 Task: Plan an event for the home improvement store visit.
Action: Mouse moved to (332, 305)
Screenshot: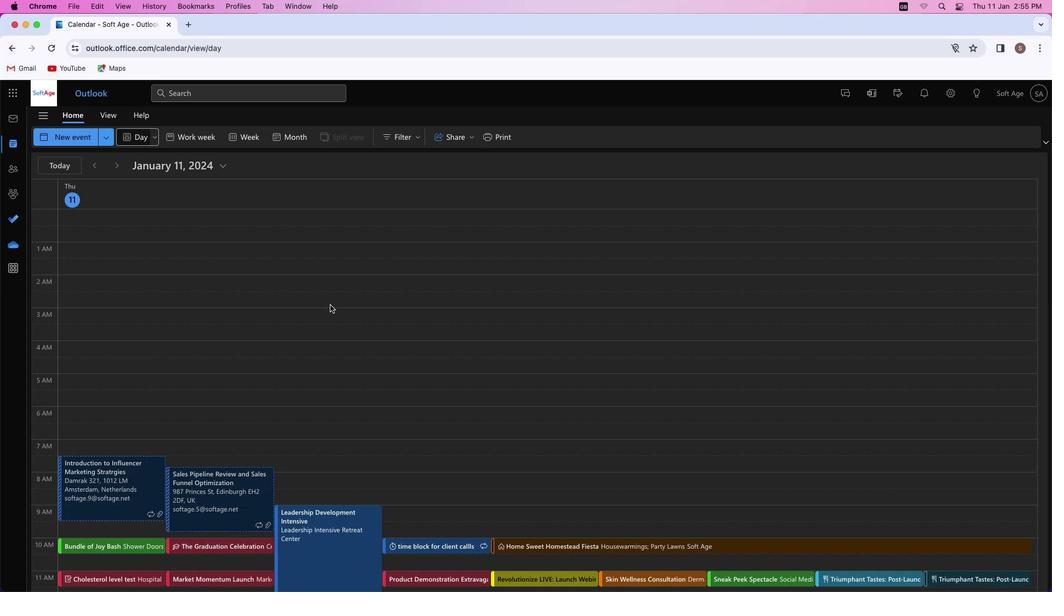 
Action: Mouse pressed left at (332, 305)
Screenshot: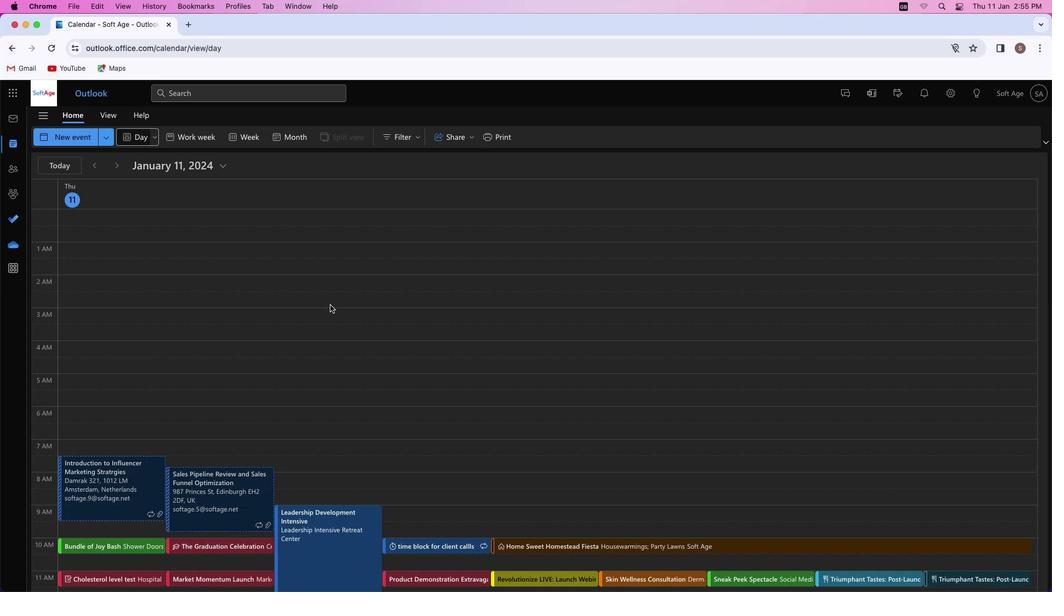 
Action: Mouse moved to (70, 142)
Screenshot: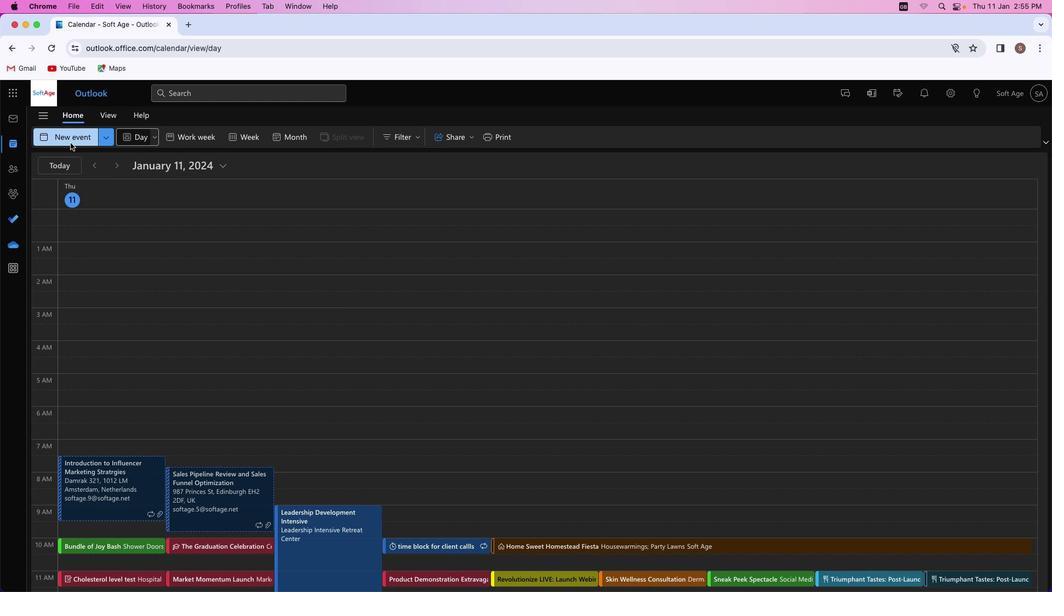 
Action: Mouse pressed left at (70, 142)
Screenshot: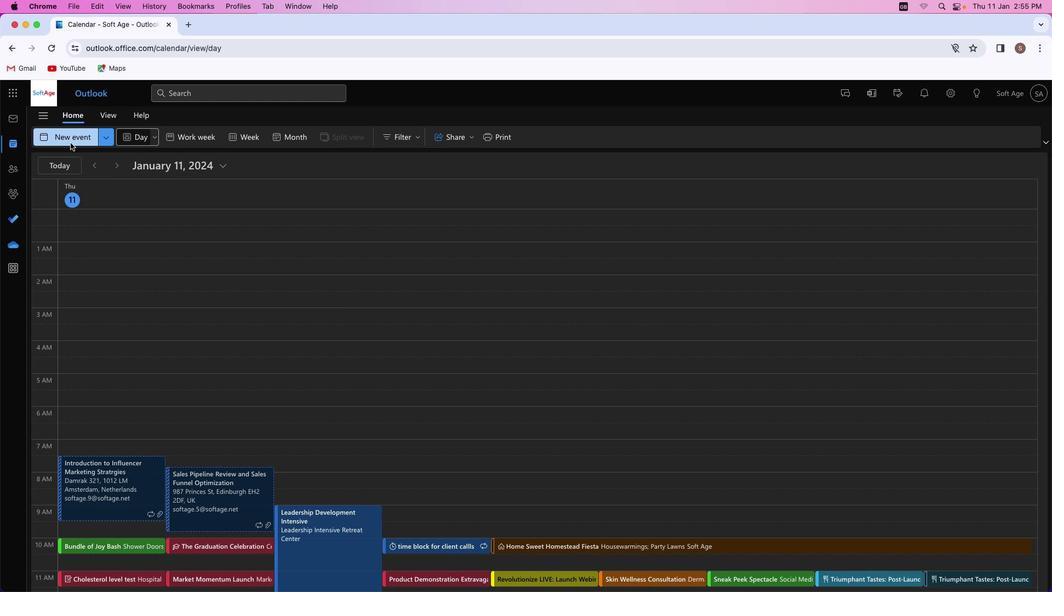
Action: Mouse moved to (284, 203)
Screenshot: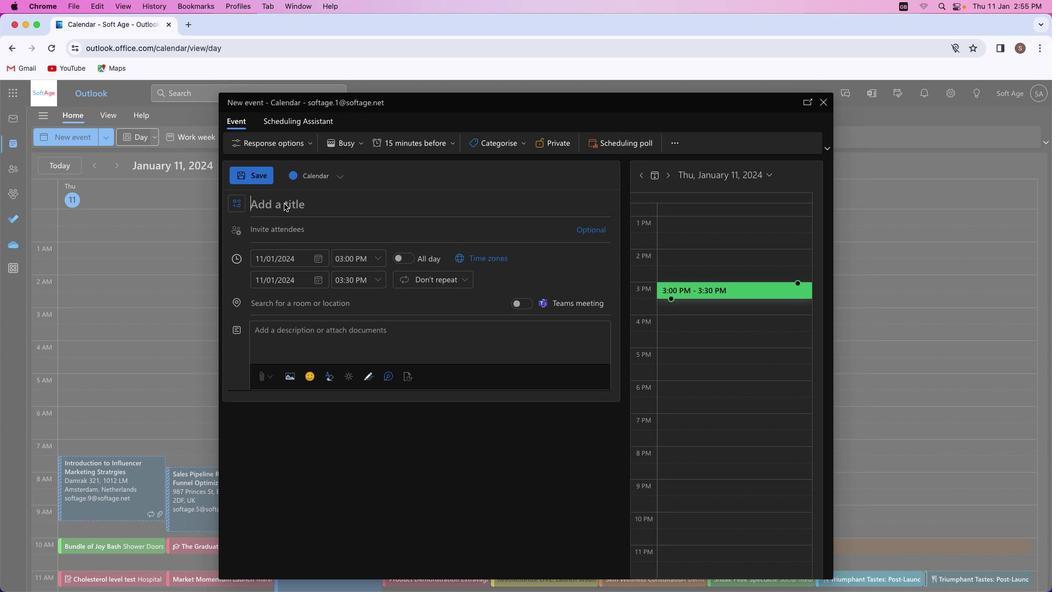 
Action: Mouse pressed left at (284, 203)
Screenshot: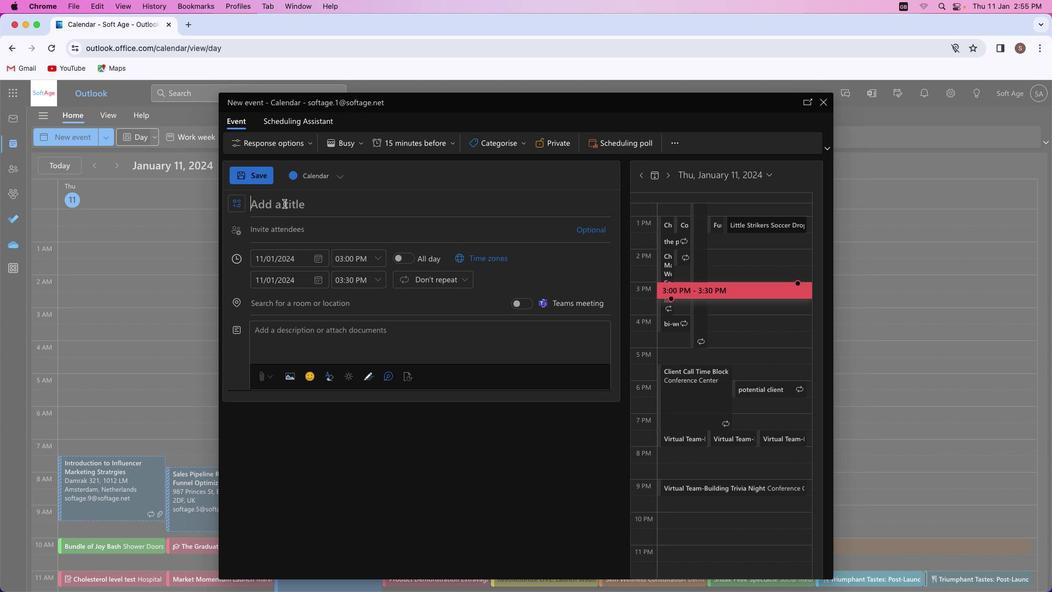
Action: Key pressed Key.shift_r'H''o''m''e'Key.spaceKey.shift_r'H''a''v''e''n'Key.spaceKey.shift'E''x''p''e''d''i''t''i''o''n'Key.shift_r':'Key.spaceKey.shift'S''t''o''r''e'Key.spaceKey.shift'V''i''s''i''t'Key.spaceKey.shift'A''d''v''e''n''t''u''r''e'
Screenshot: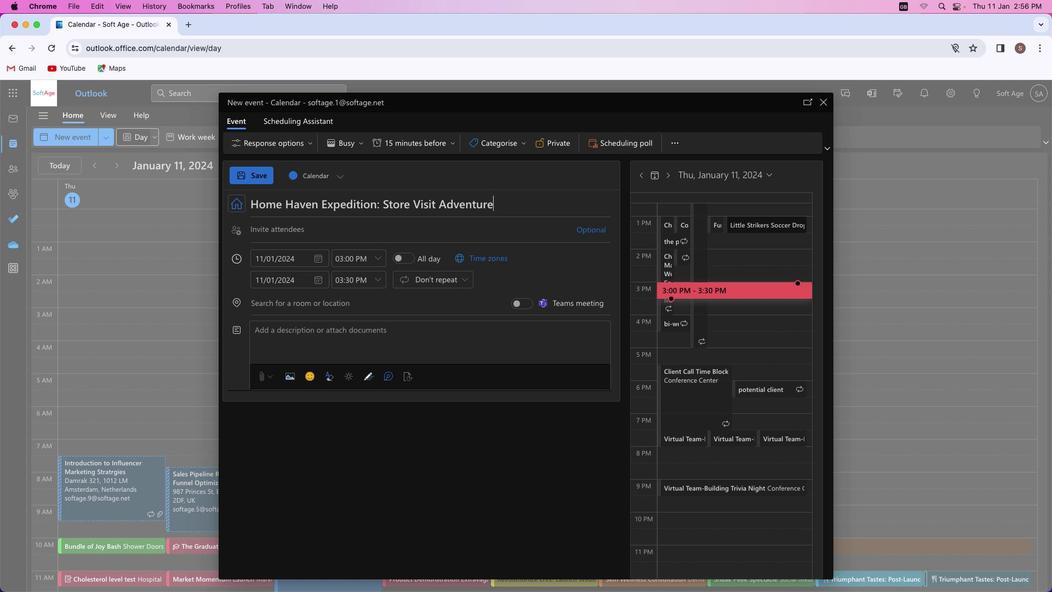
Action: Mouse moved to (296, 230)
Screenshot: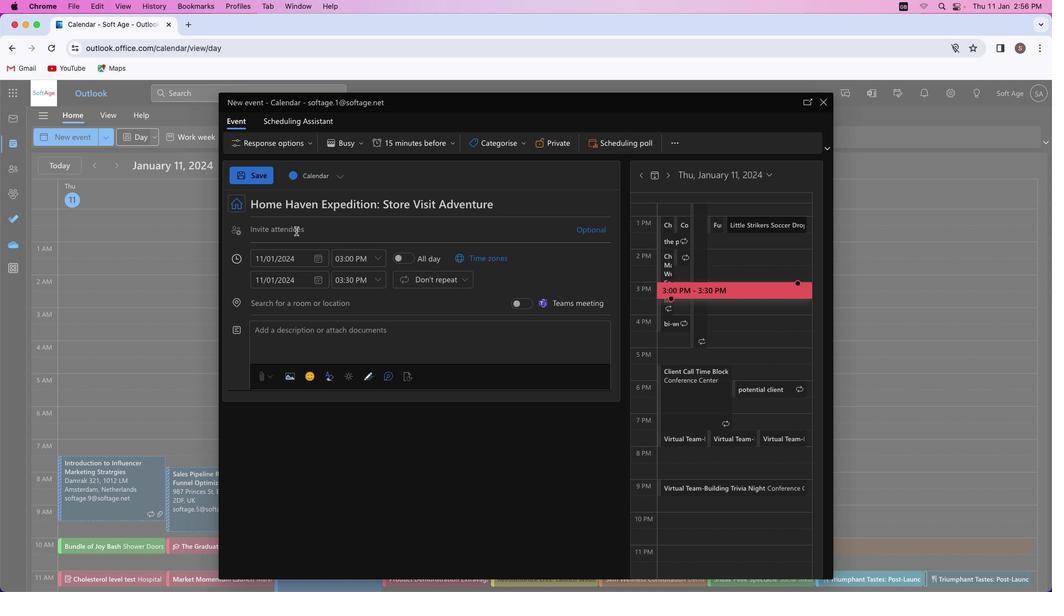 
Action: Mouse pressed left at (296, 230)
Screenshot: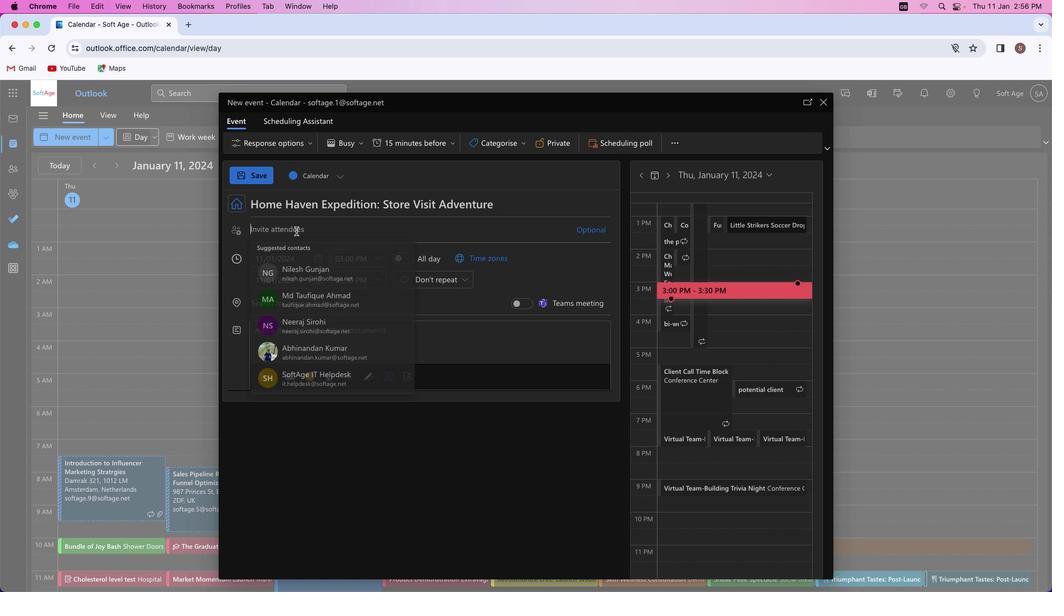 
Action: Key pressed Key.shift'S''h''i''v''a''m''y''a''d''a''v''4''1'Key.shift'@''o''u''t''l''o''o''k''.''c''o''m'
Screenshot: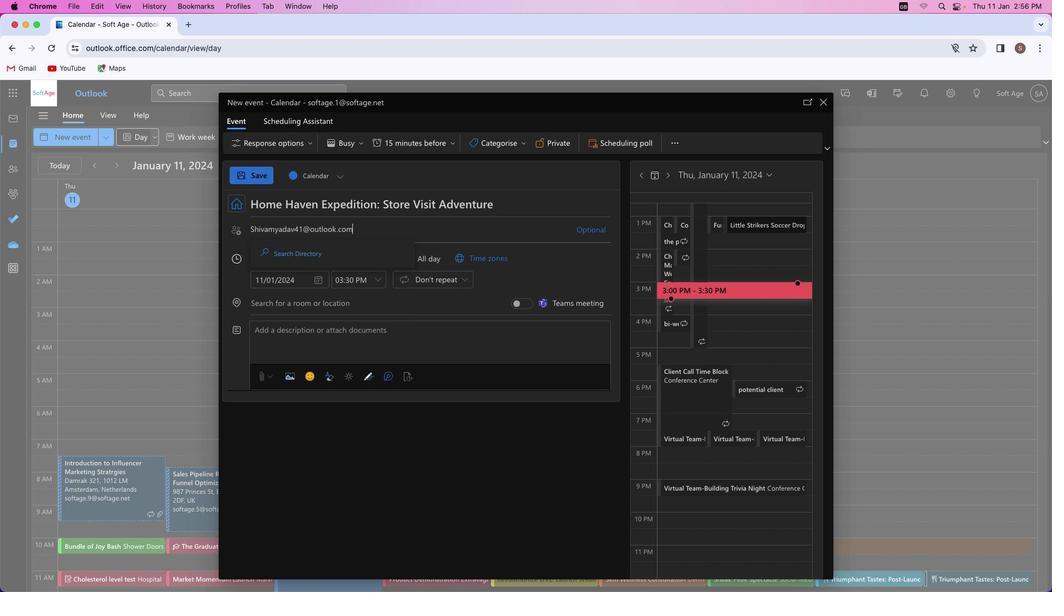 
Action: Mouse moved to (337, 251)
Screenshot: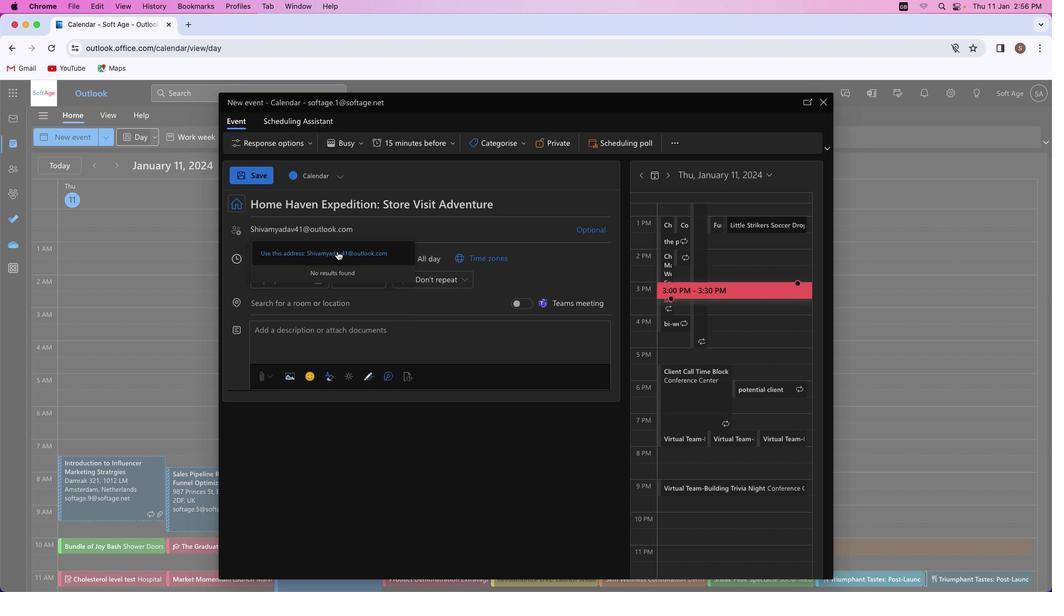 
Action: Mouse pressed left at (337, 251)
Screenshot: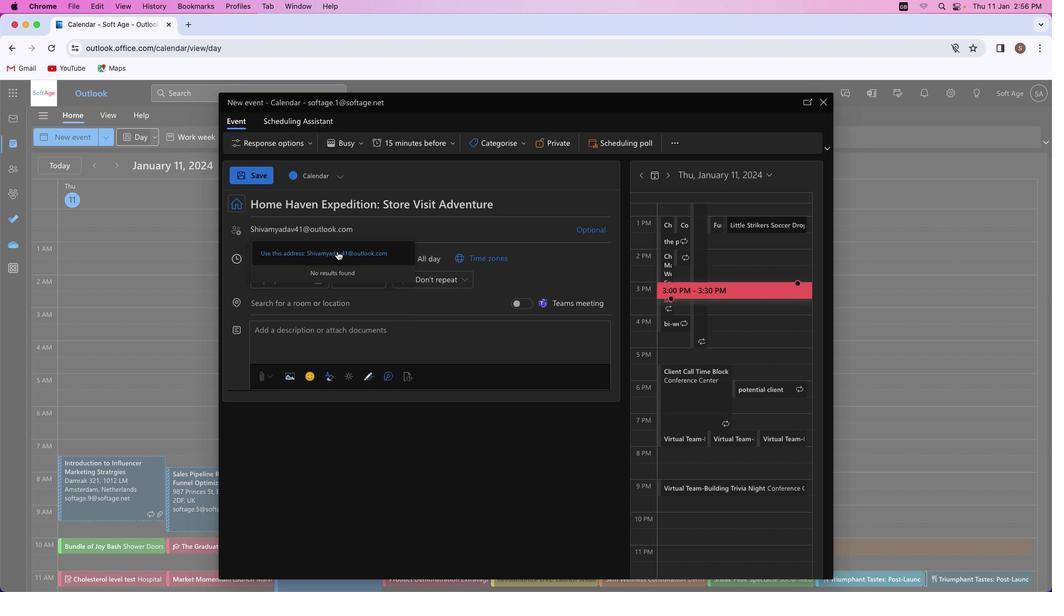 
Action: Mouse moved to (586, 255)
Screenshot: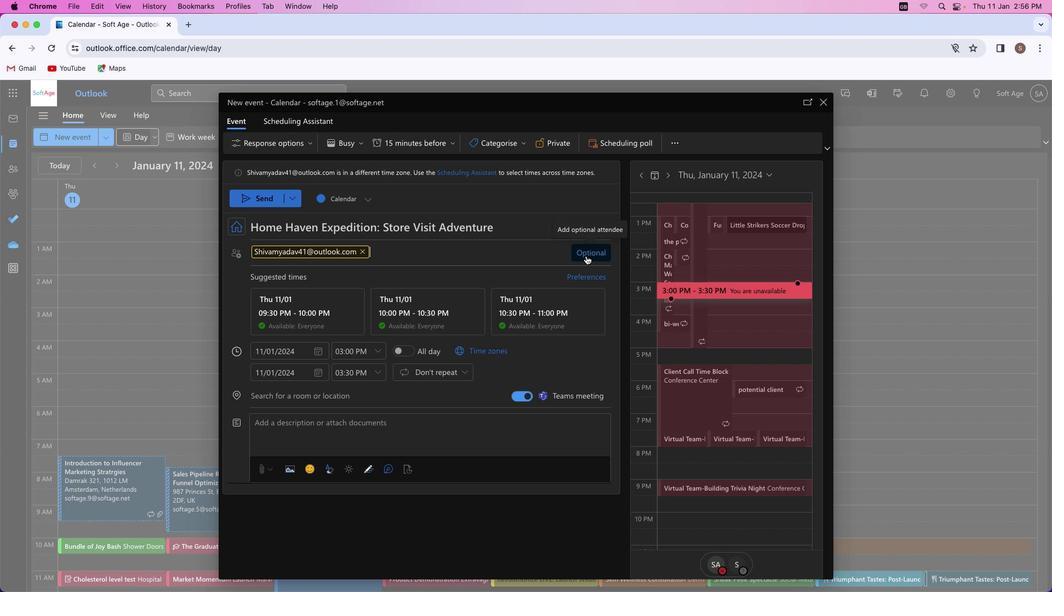 
Action: Mouse pressed left at (586, 255)
Screenshot: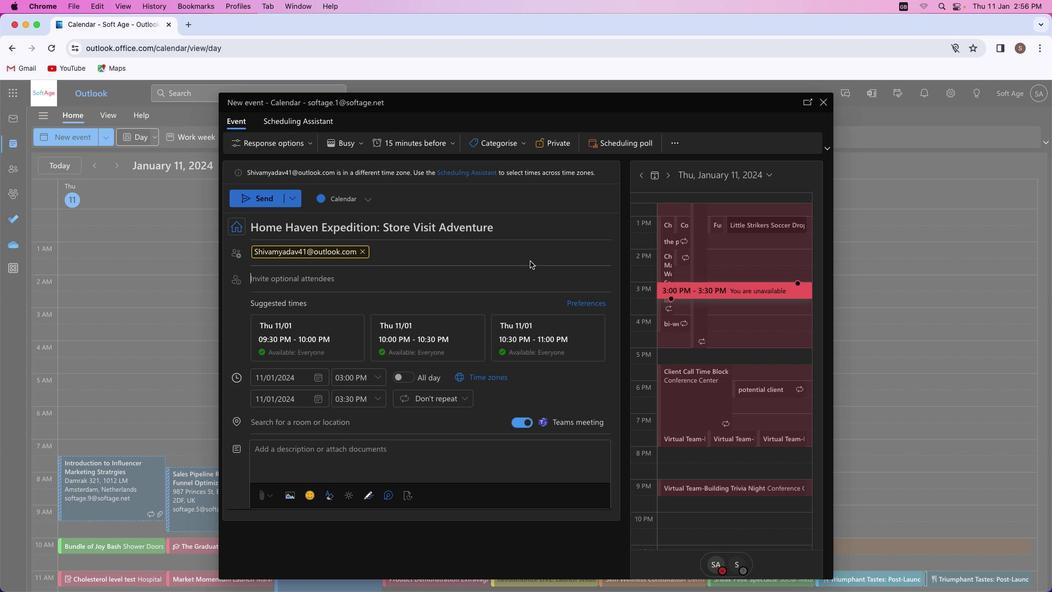 
Action: Mouse moved to (295, 274)
Screenshot: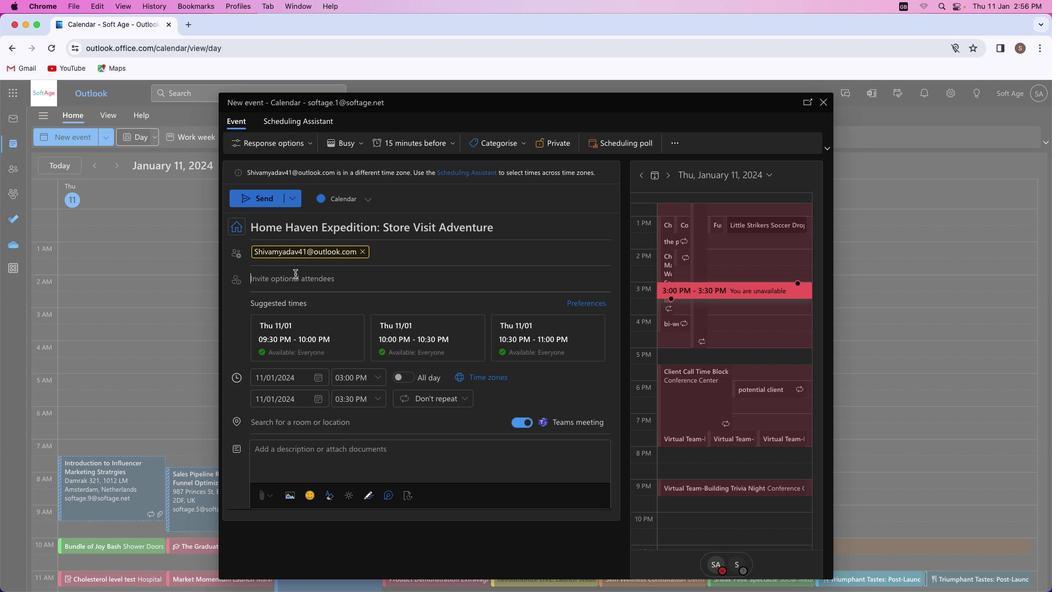 
Action: Key pressed Key.shift_r'M''u''n''e''e''s''h''k''u''m''a''r''9''7''3''2'Key.shift'@''o''u''t''l''o''o''k''.''c''o''m'
Screenshot: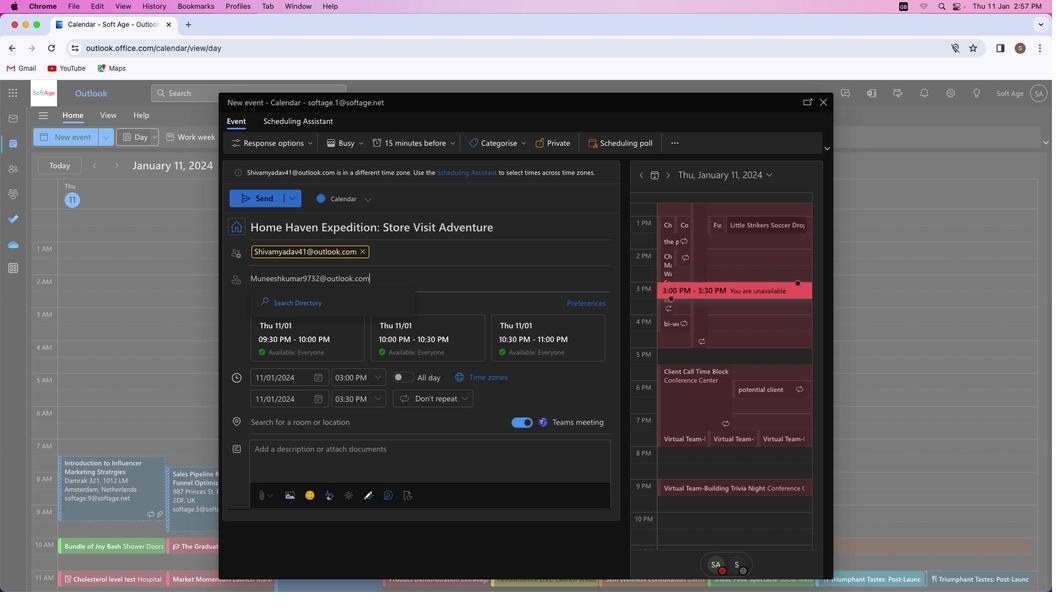 
Action: Mouse moved to (361, 297)
Screenshot: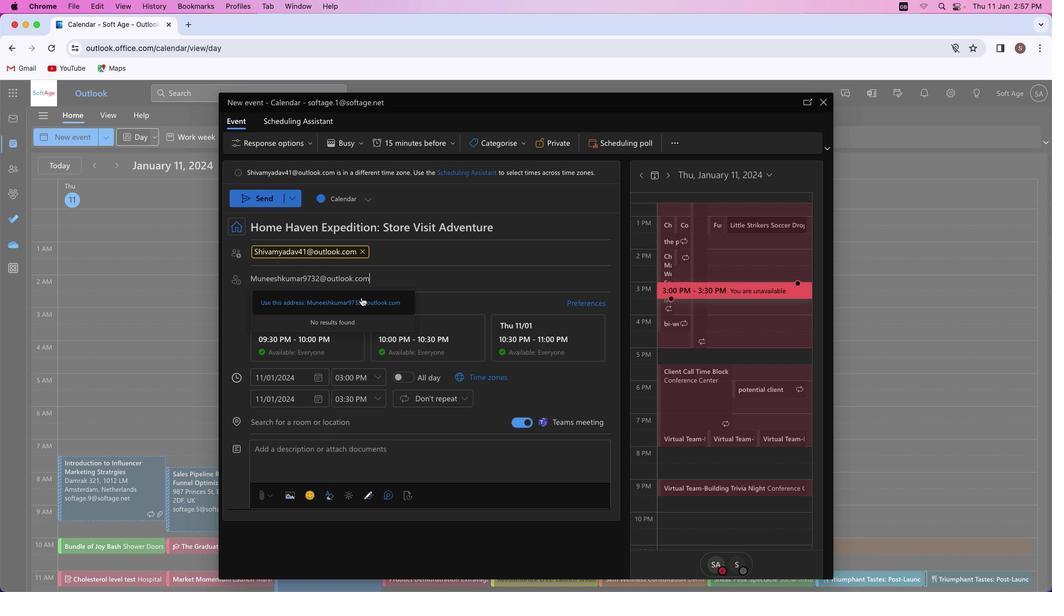 
Action: Mouse pressed left at (361, 297)
Screenshot: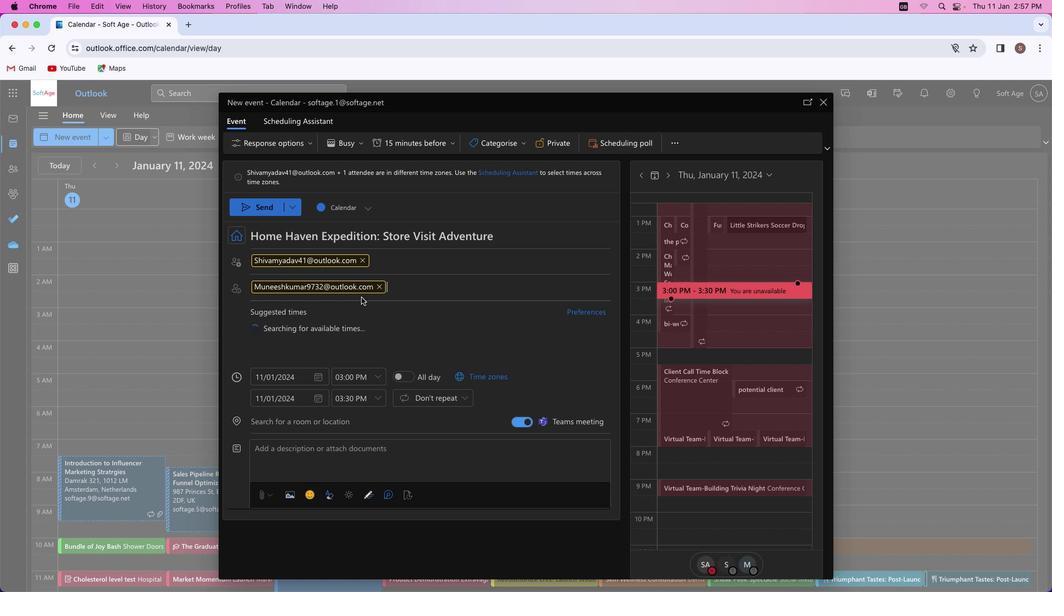 
Action: Mouse moved to (524, 429)
Screenshot: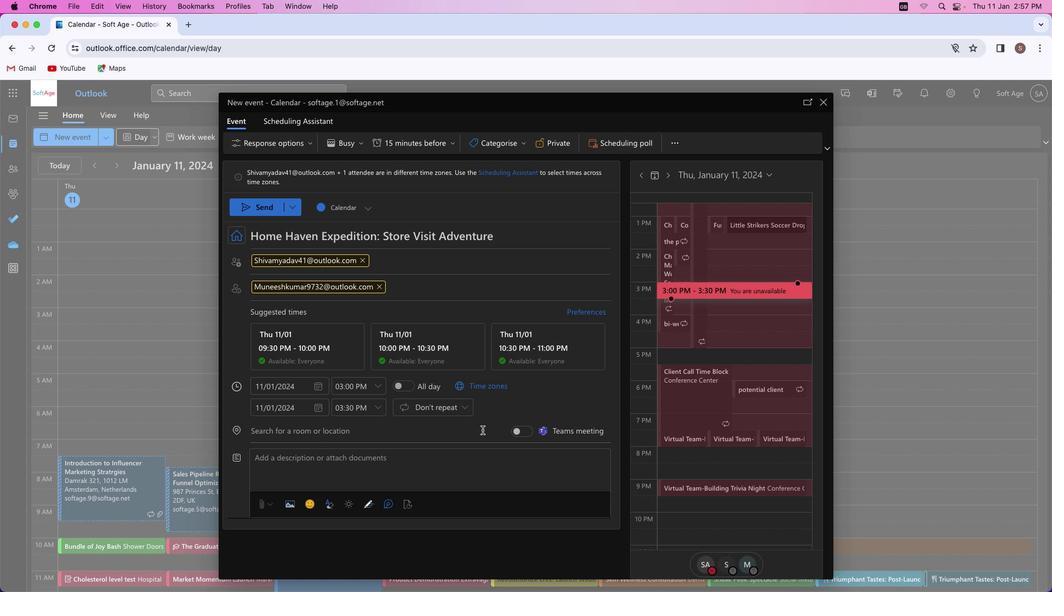 
Action: Mouse pressed left at (524, 429)
Screenshot: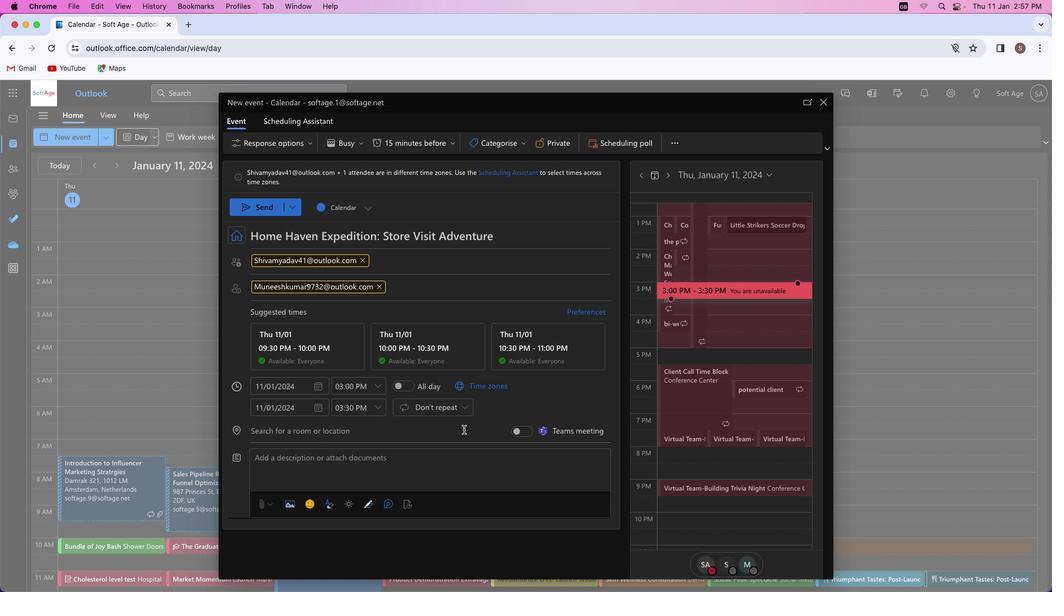 
Action: Mouse moved to (331, 427)
Screenshot: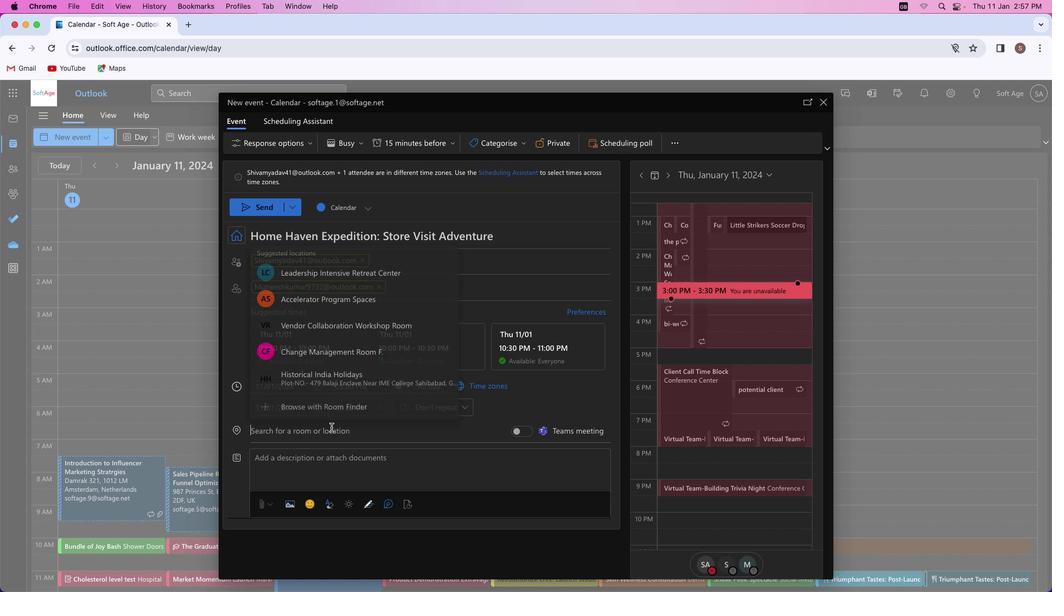 
Action: Mouse pressed left at (331, 427)
Screenshot: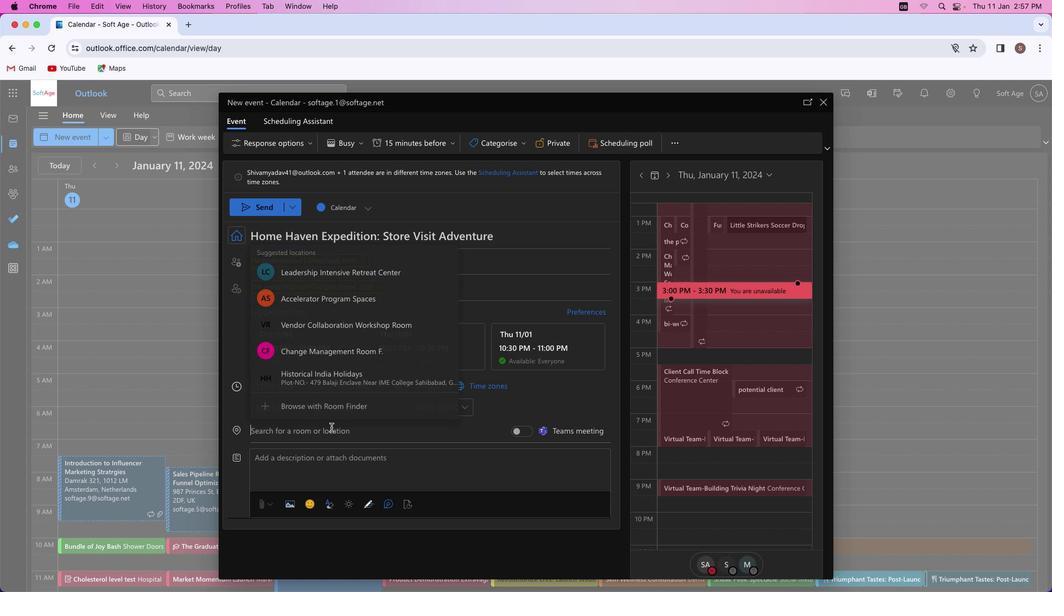 
Action: Mouse moved to (331, 427)
Screenshot: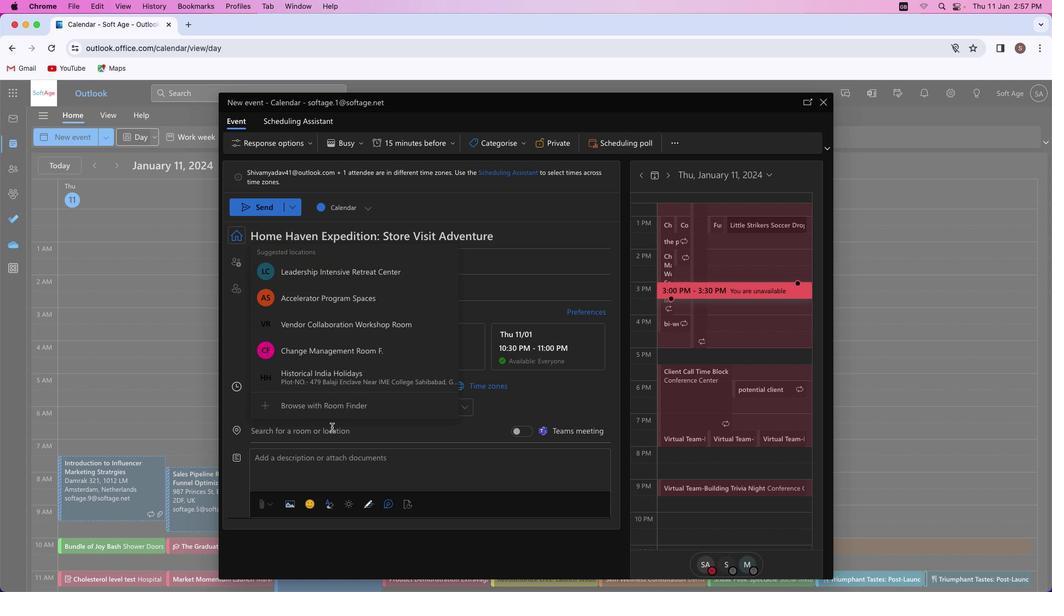 
Action: Key pressed Key.shift_r'H''o''m''e'Key.spaceKey.shift'S''t'
Screenshot: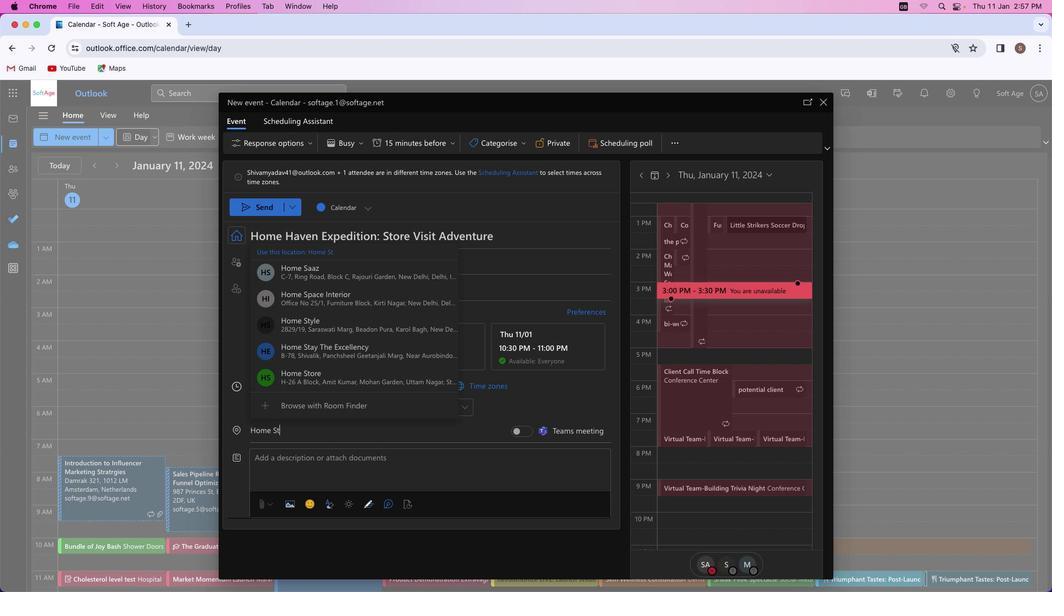 
Action: Mouse moved to (338, 349)
Screenshot: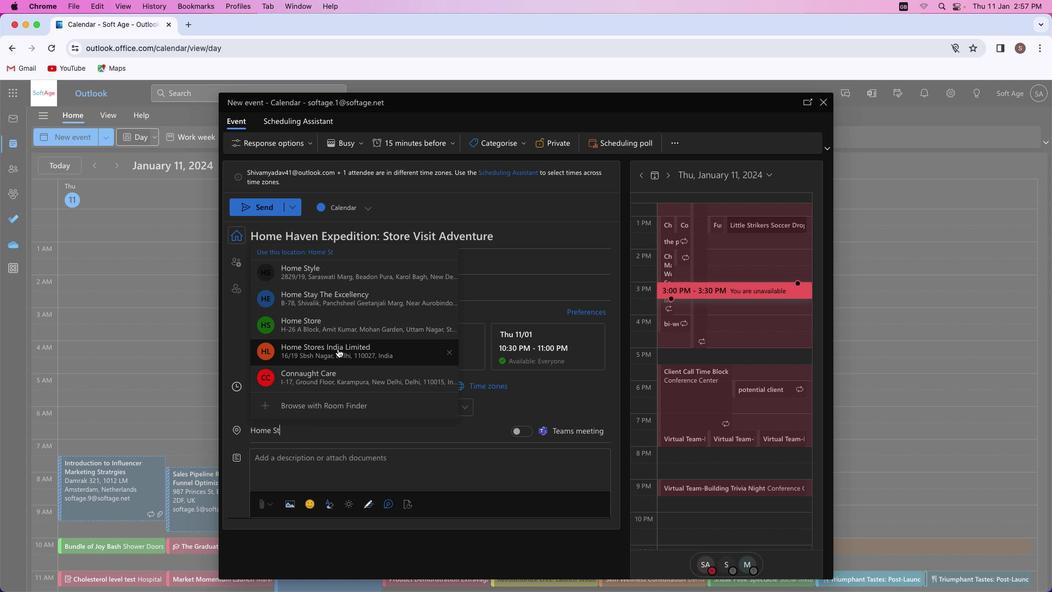 
Action: Mouse pressed left at (338, 349)
Screenshot: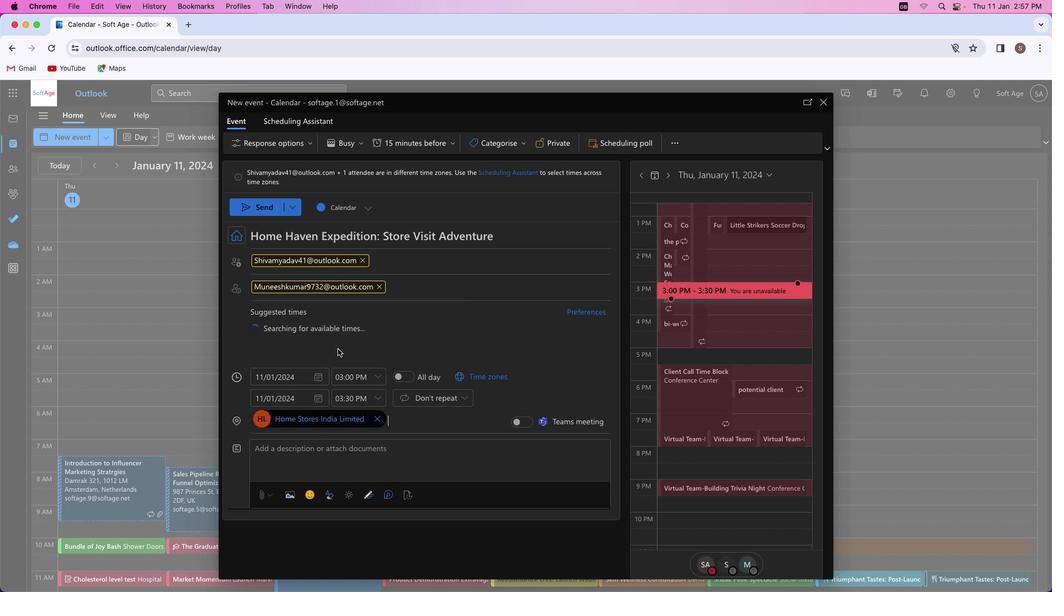 
Action: Mouse moved to (338, 457)
Screenshot: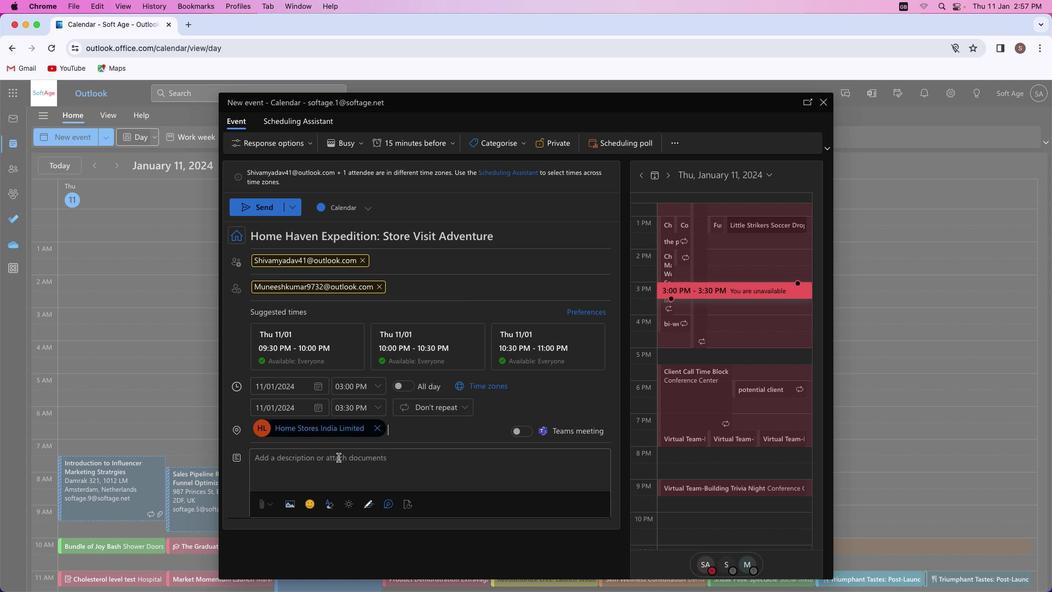 
Action: Mouse pressed left at (338, 457)
Screenshot: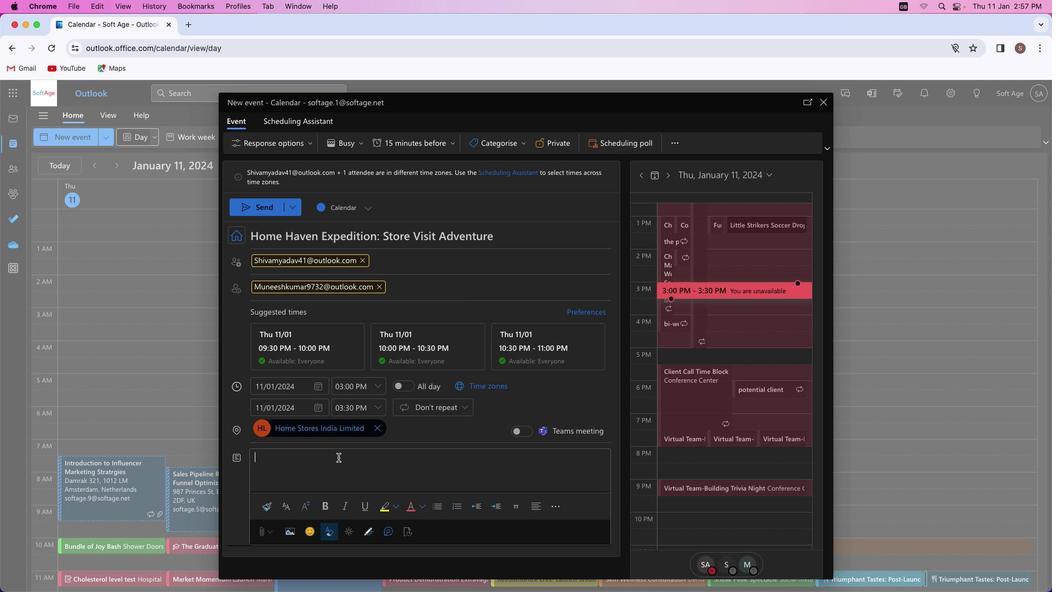 
Action: Mouse moved to (336, 458)
Screenshot: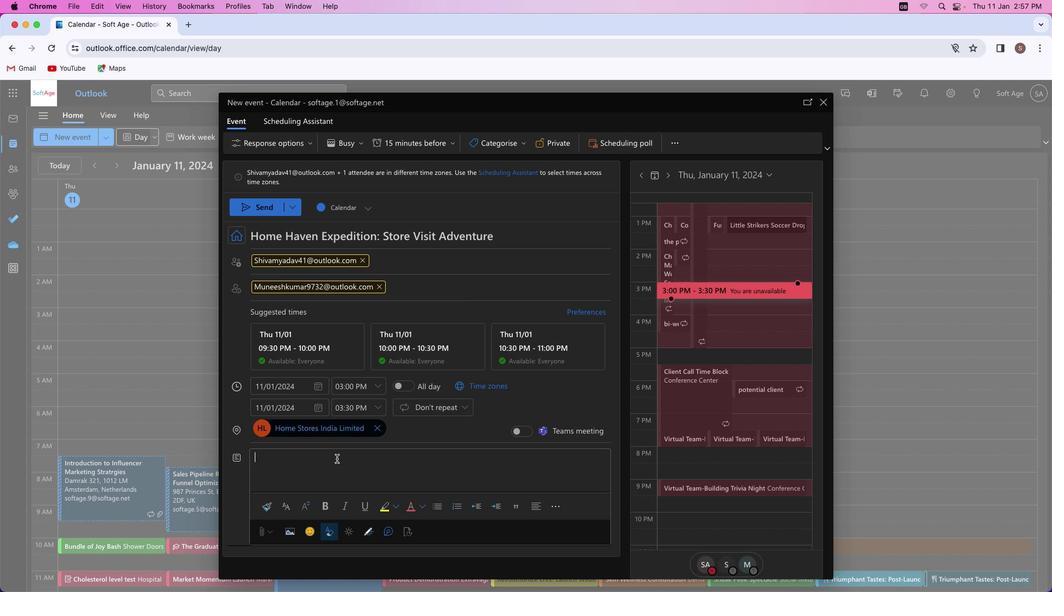 
Action: Key pressed Key.shift'R''a'Key.backspace'e''v''a''m''p'Key.space'y''o''u''r'Key.space's''p''a''c''e'Key.space'w''i''t''h'Key.space'o''u''r'Key.space'h''o''m''e'Key.space'i''m''p''r''o''v''e''m''e''n''t'Key.space's''t''o''r''e'Key.space'v''i''s''i''t'Key.shift'!'Key.spaceKey.shift'E''x''p''l''o''r''e'Key.space'e''n''d''l''e''s''s'Key.space'p''o''s''s''i''b''i''l''i''t''i''e''s'','Key.space'g''a''t''h''e''r'Key.space'i''n''s''p''i''r''a''t''i''o''n'','Key.space'a''n''d'Key.space'f''i''n''d'Key.space't''h''e'Key.space'p''e''r''f''e''c''t'Key.space'i''t''e''m''s'Key.space't''o'Key.space'e''l''e''v''a''t''e'Key.space'y''o''u''r'Key.space'h''o''m''e'Key.space's''w''e''e''t'Key.space'h''o''m''e''.'
Screenshot: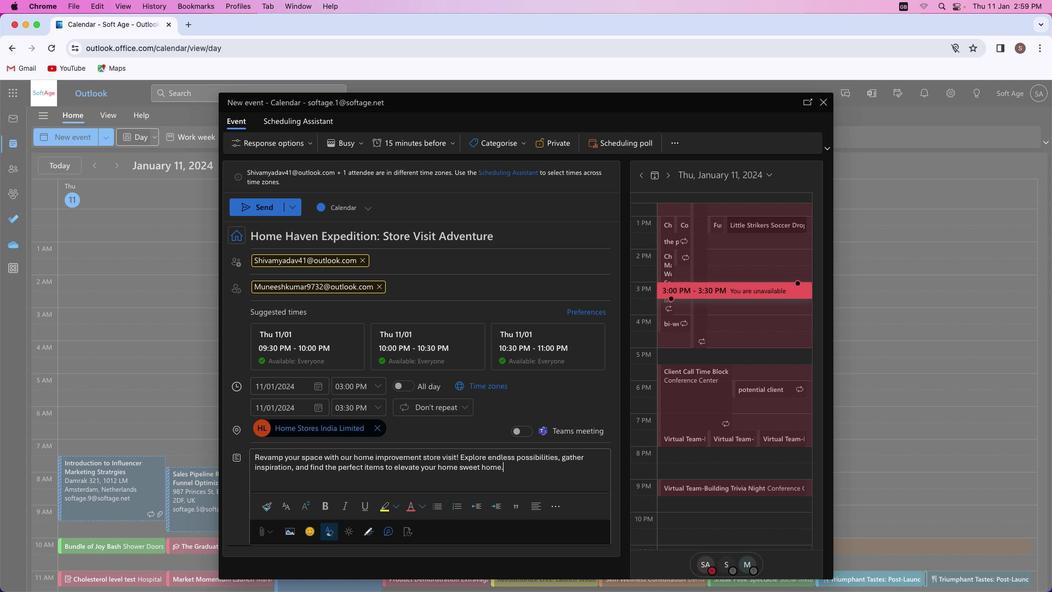 
Action: Mouse moved to (455, 455)
Screenshot: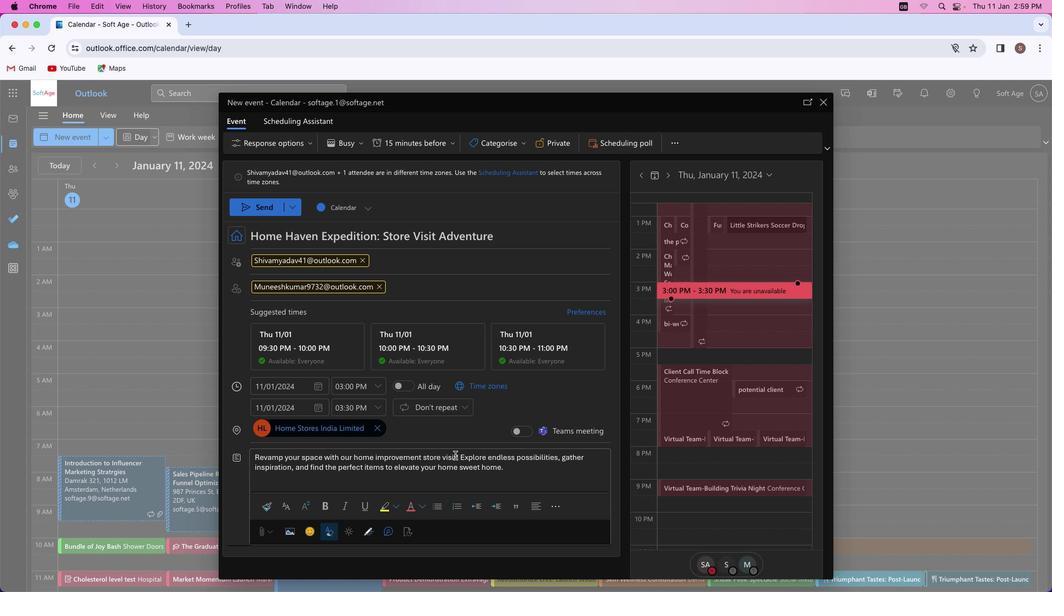 
Action: Mouse pressed left at (455, 455)
Screenshot: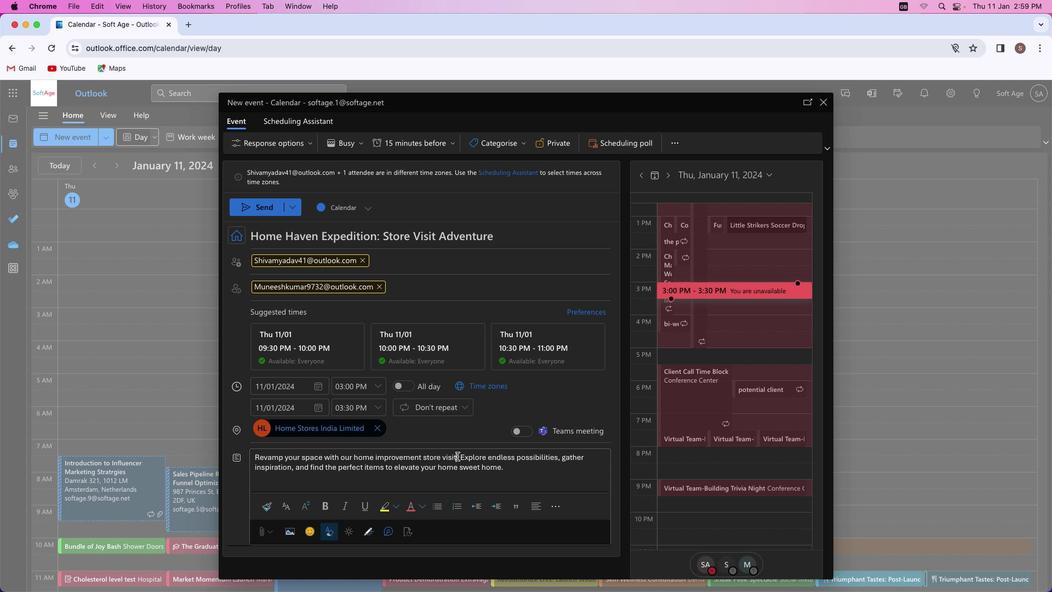 
Action: Mouse moved to (457, 457)
Screenshot: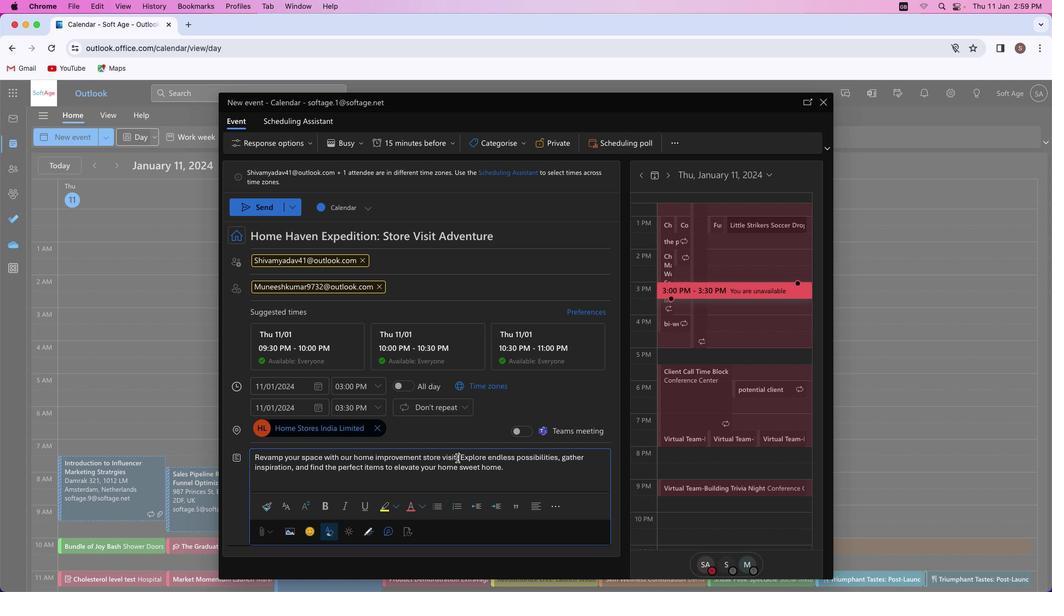
Action: Mouse pressed left at (457, 457)
Screenshot: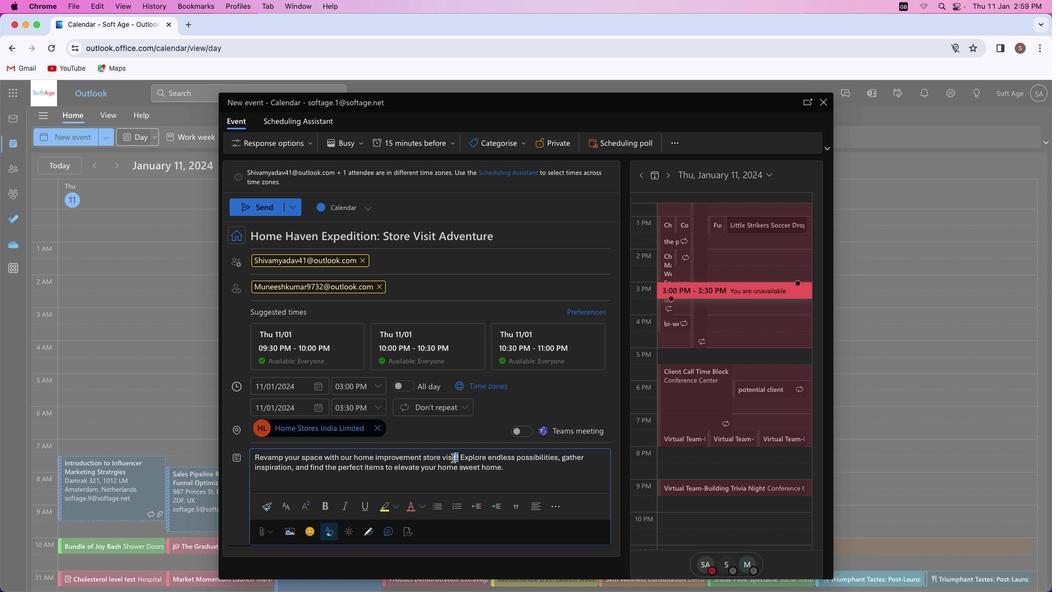 
Action: Mouse moved to (327, 502)
Screenshot: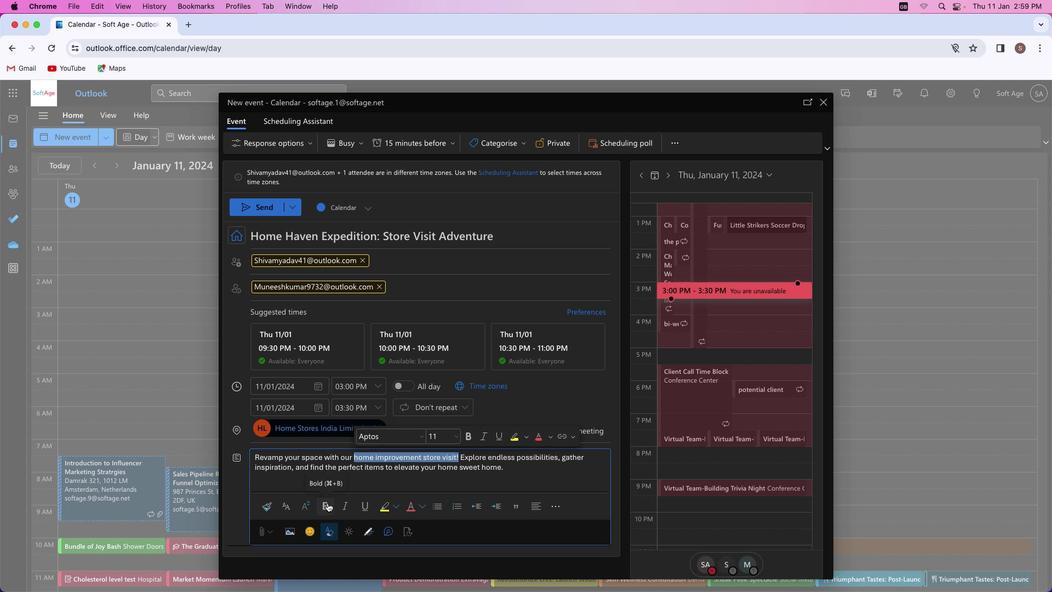 
Action: Mouse pressed left at (327, 502)
Screenshot: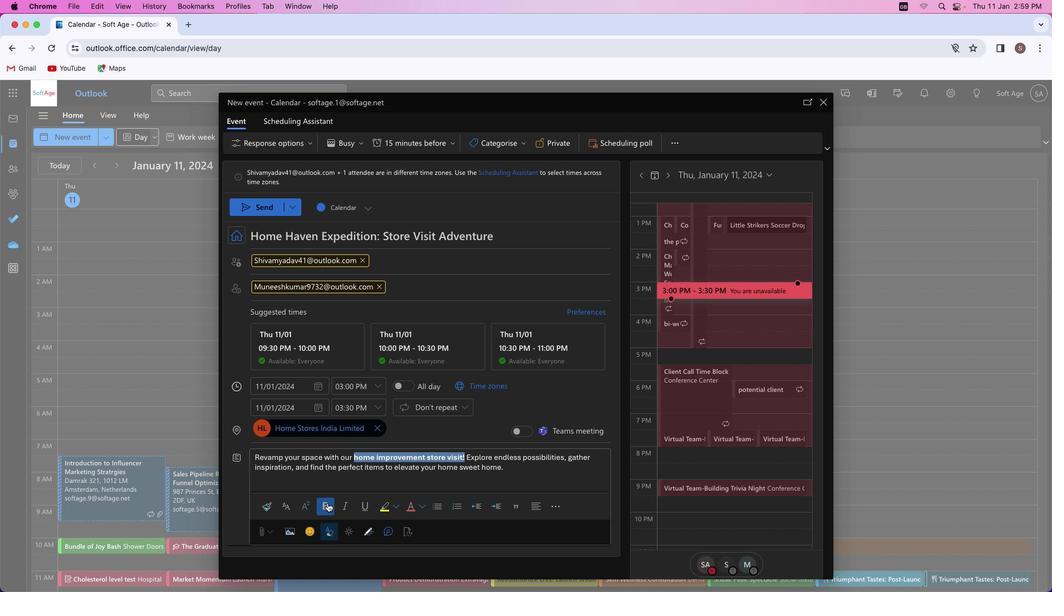 
Action: Mouse moved to (511, 471)
Screenshot: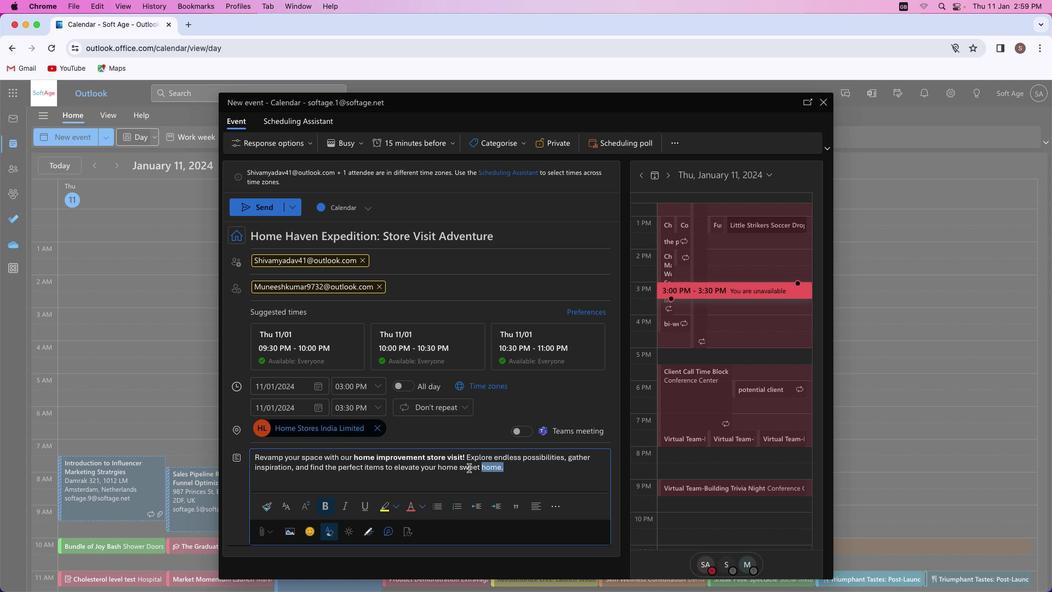 
Action: Mouse pressed left at (511, 471)
Screenshot: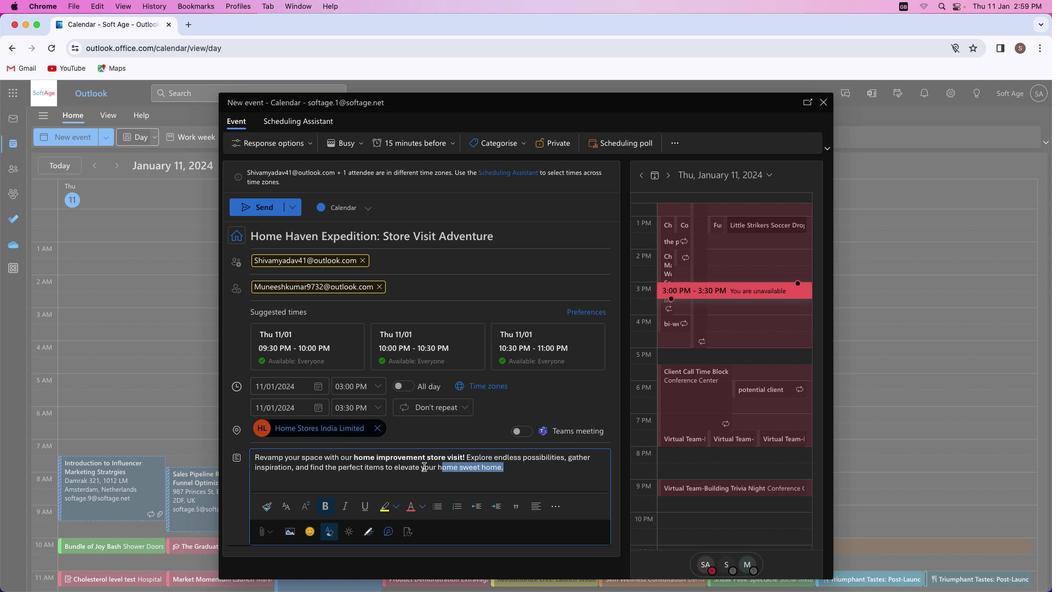
Action: Mouse moved to (325, 436)
Screenshot: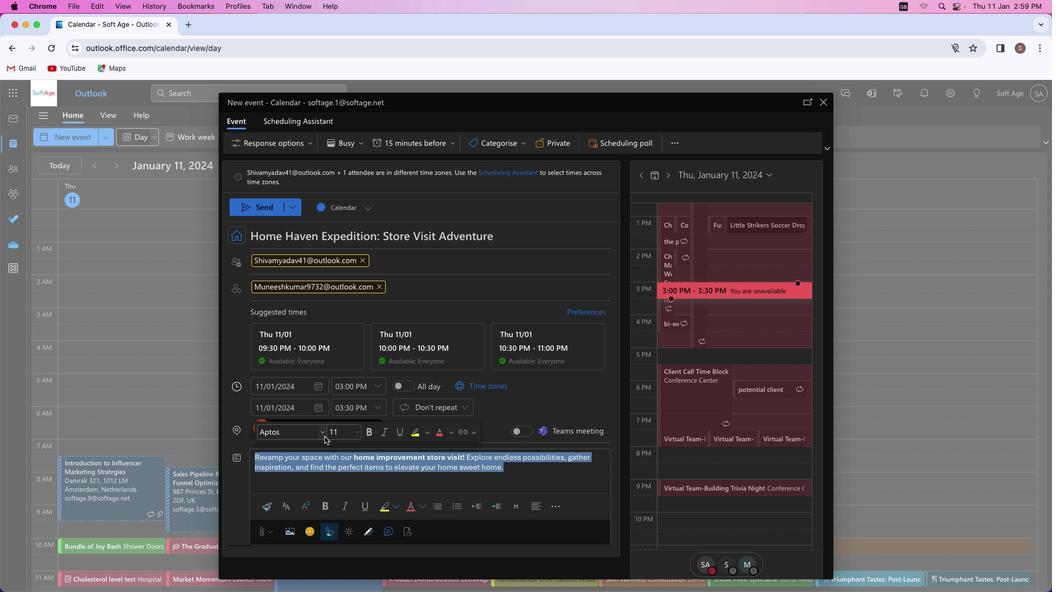 
Action: Mouse pressed left at (325, 436)
Screenshot: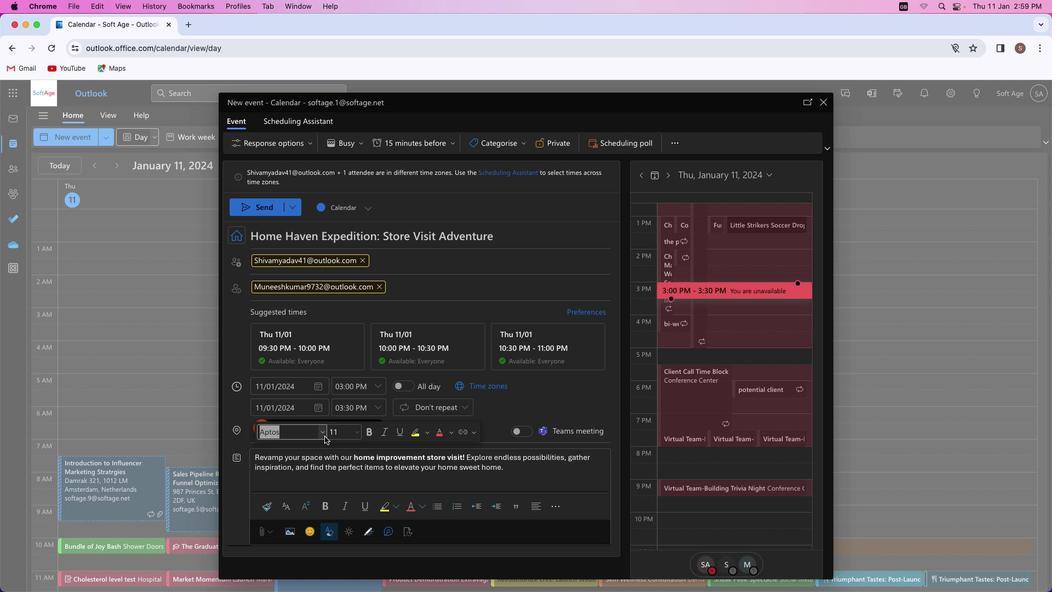 
Action: Mouse moved to (307, 376)
Screenshot: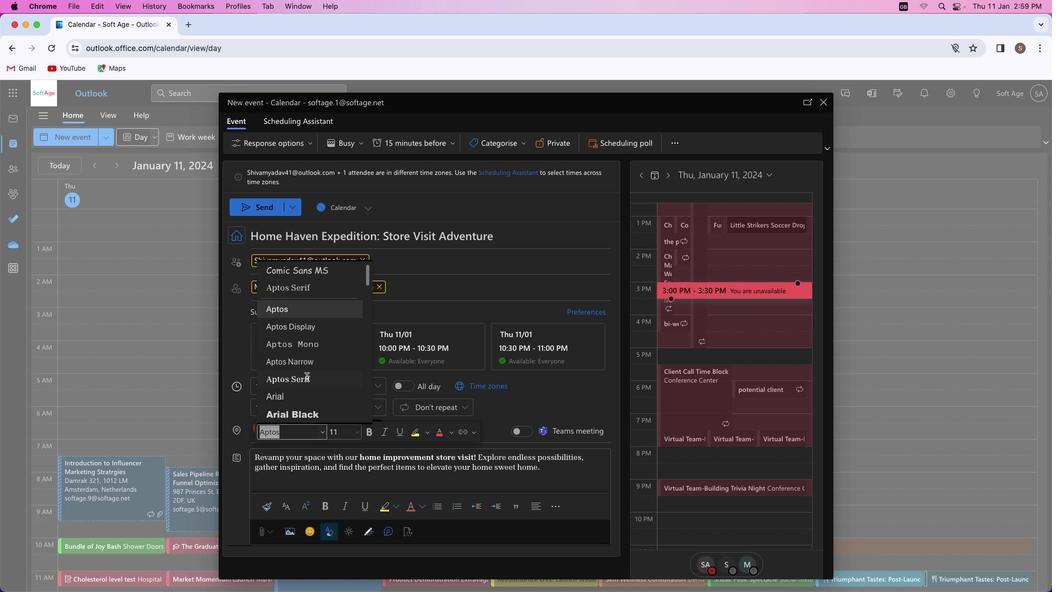 
Action: Mouse pressed left at (307, 376)
Screenshot: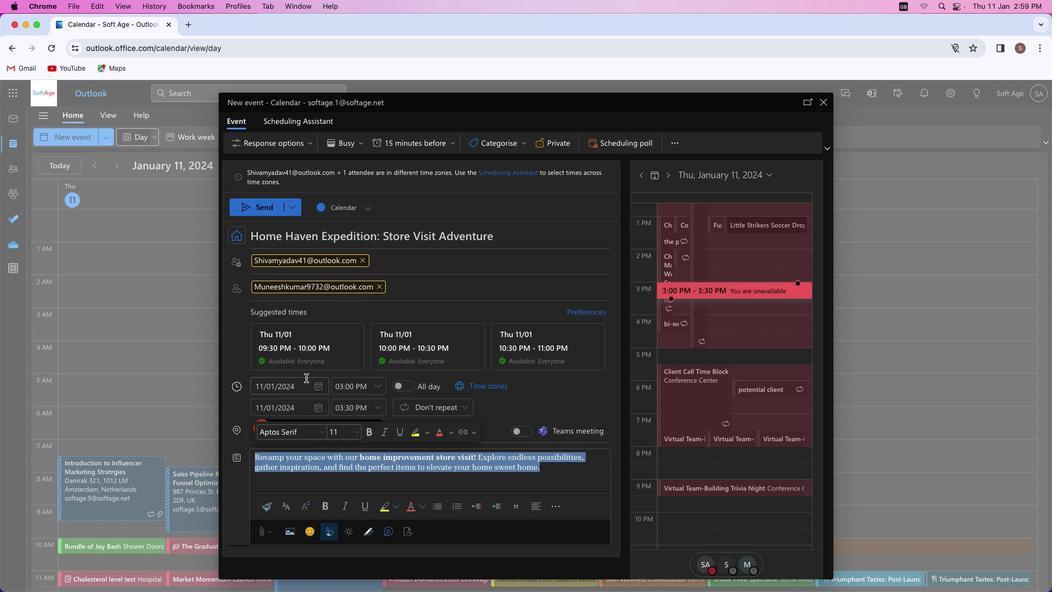 
Action: Mouse moved to (355, 433)
Screenshot: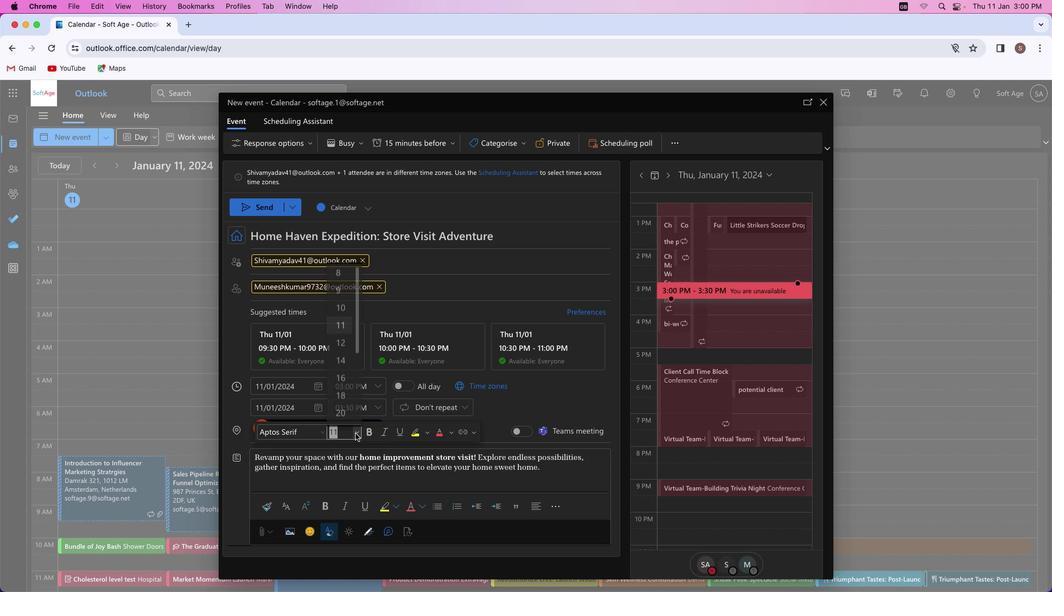 
Action: Mouse pressed left at (355, 433)
Screenshot: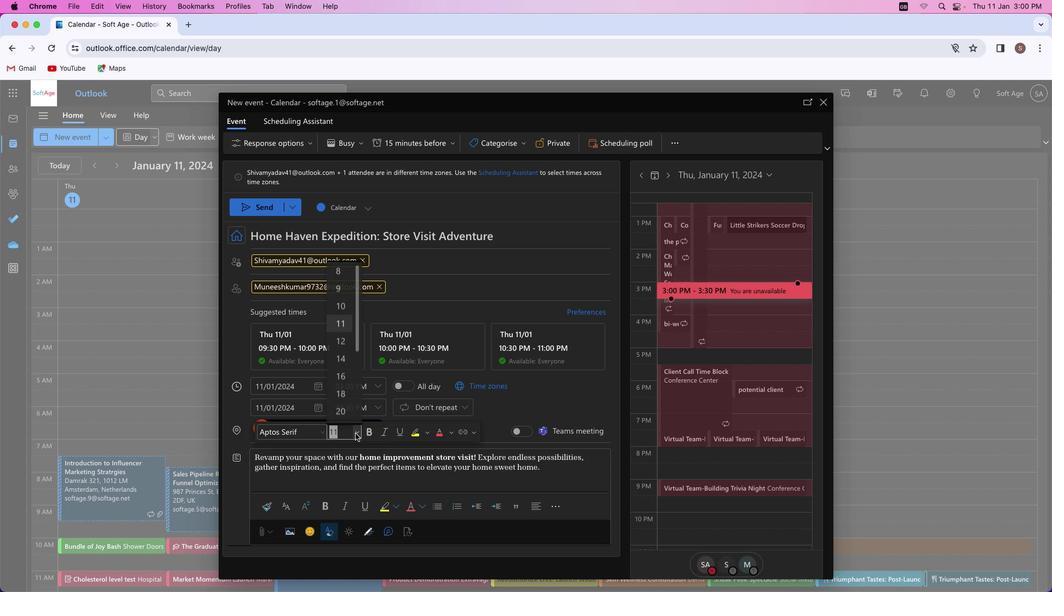
Action: Mouse moved to (339, 341)
Screenshot: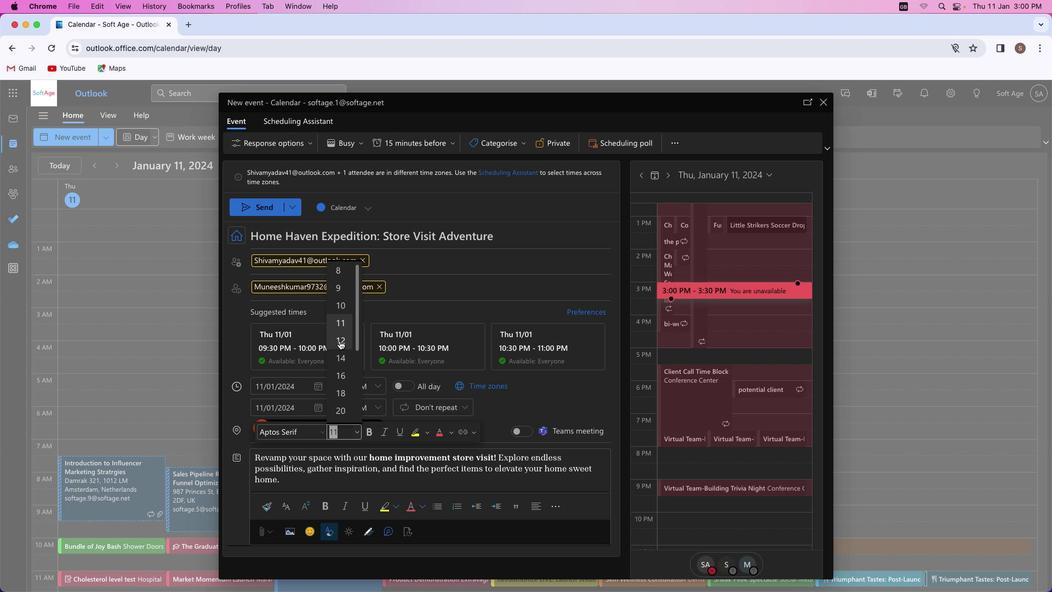 
Action: Mouse pressed left at (339, 341)
Screenshot: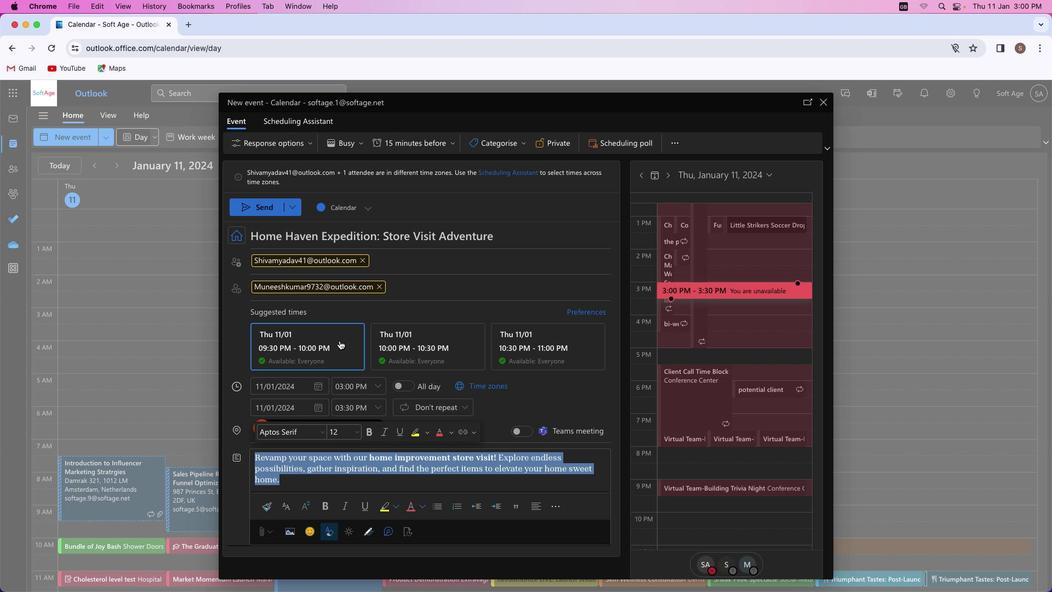 
Action: Mouse moved to (426, 433)
Screenshot: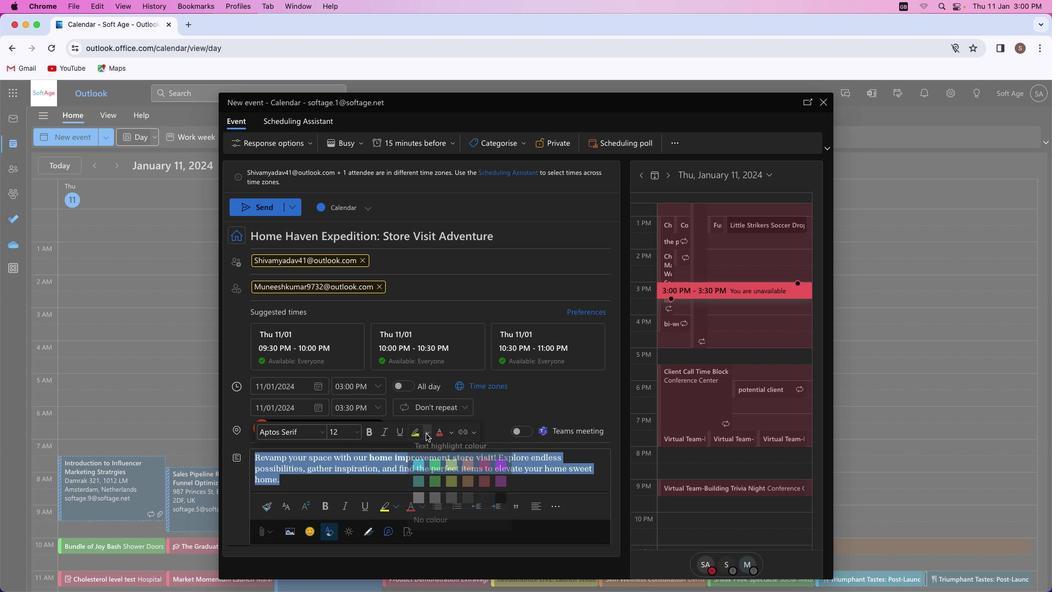 
Action: Mouse pressed left at (426, 433)
Screenshot: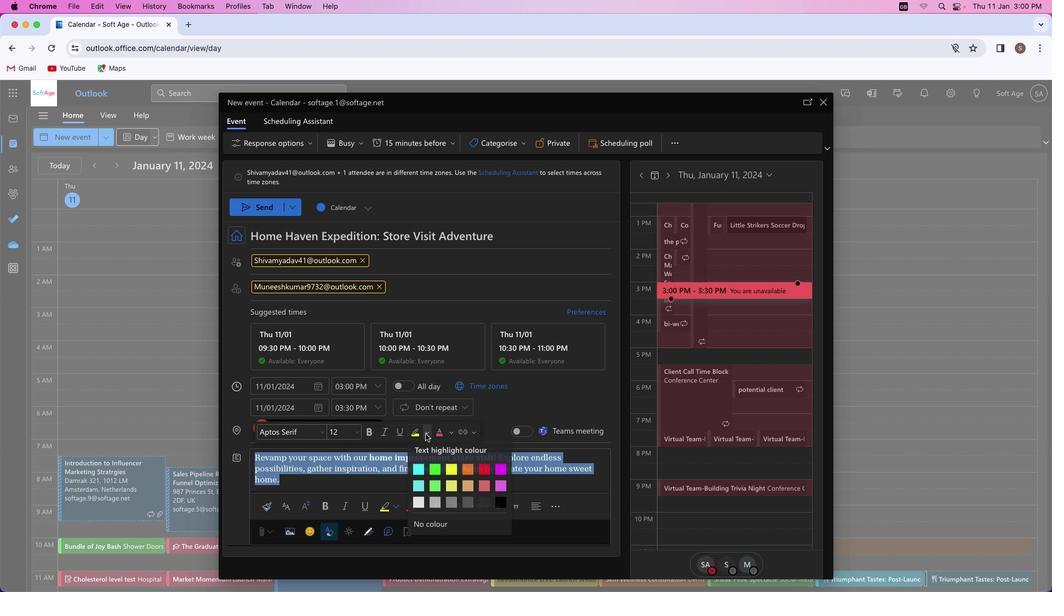 
Action: Mouse moved to (450, 486)
Screenshot: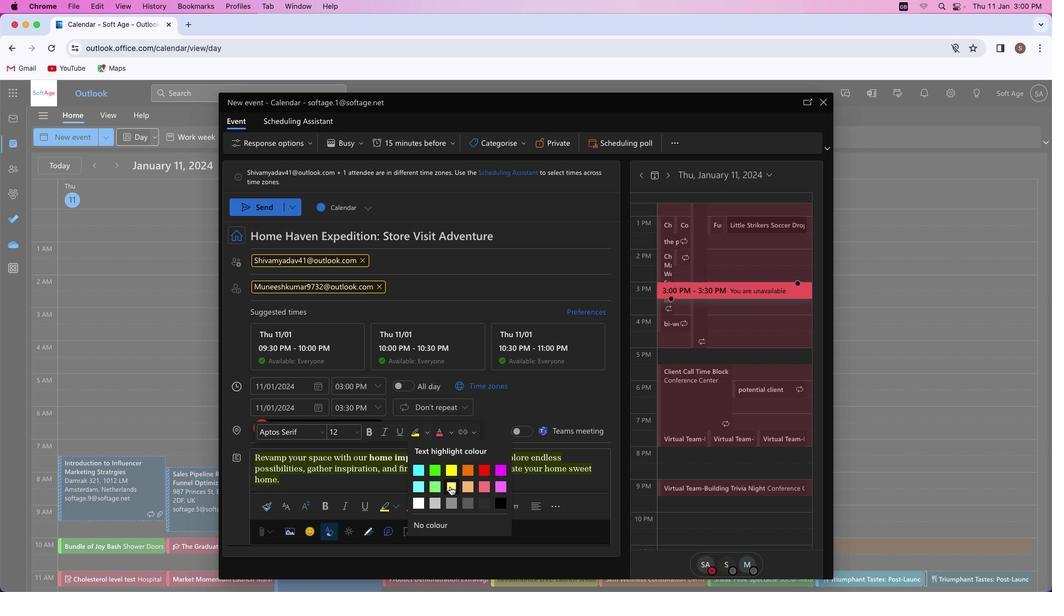 
Action: Mouse pressed left at (450, 486)
Screenshot: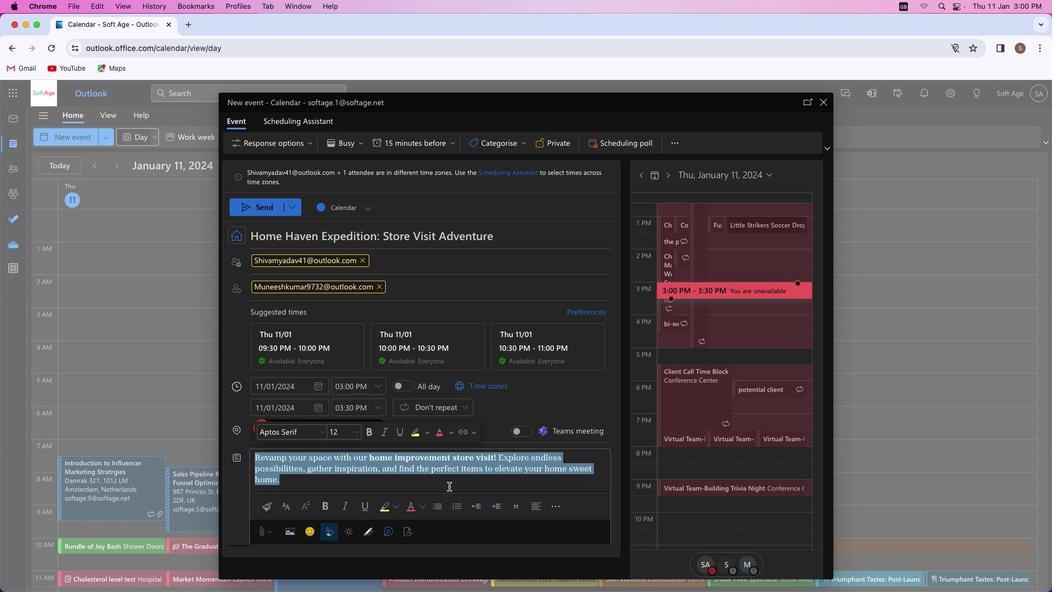 
Action: Mouse moved to (450, 433)
Screenshot: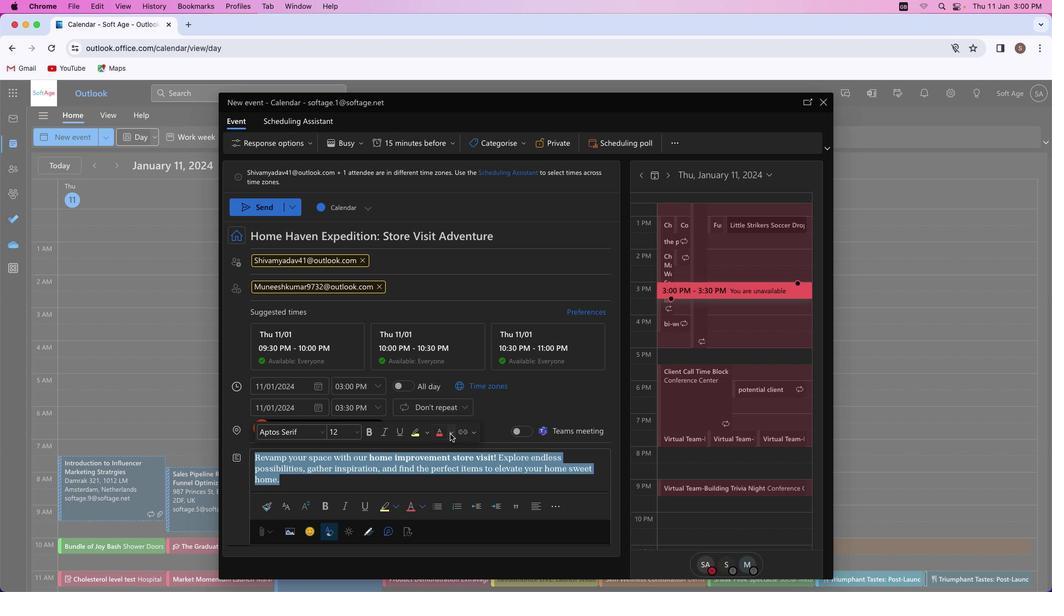 
Action: Mouse pressed left at (450, 433)
Screenshot: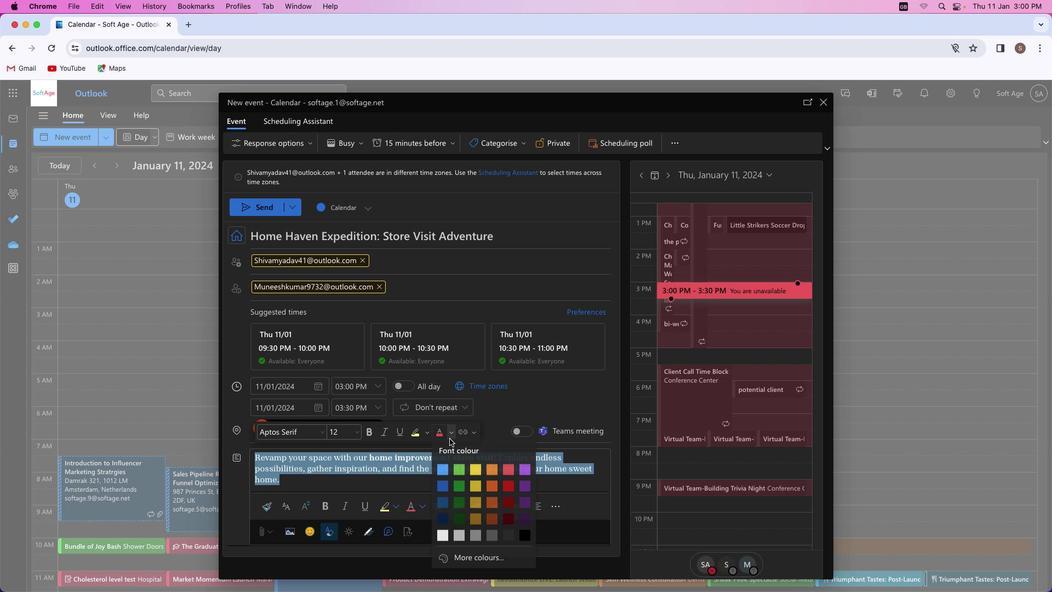 
Action: Mouse moved to (494, 483)
Screenshot: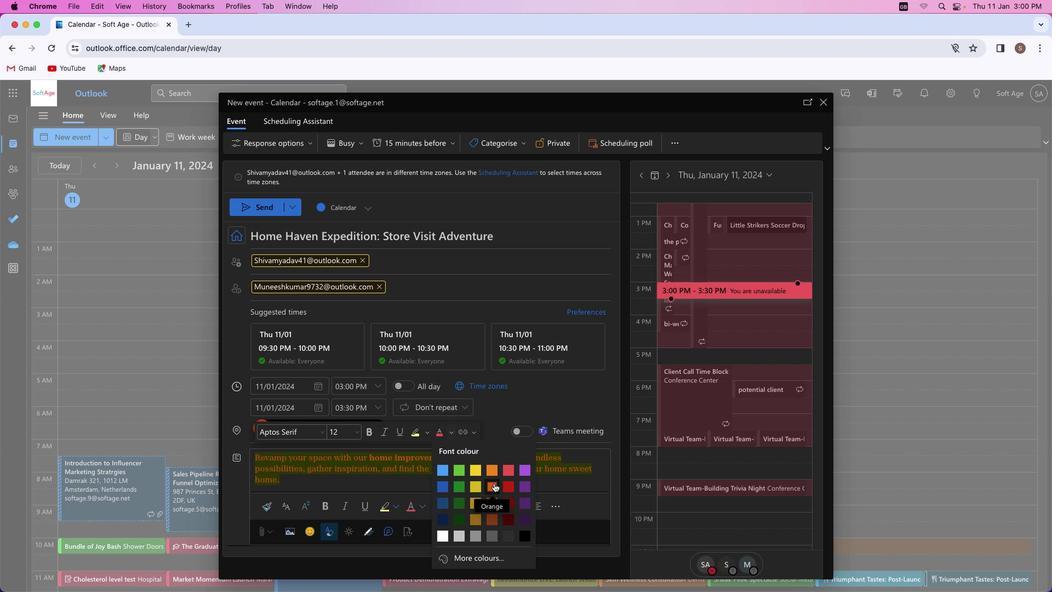 
Action: Mouse pressed left at (494, 483)
Screenshot: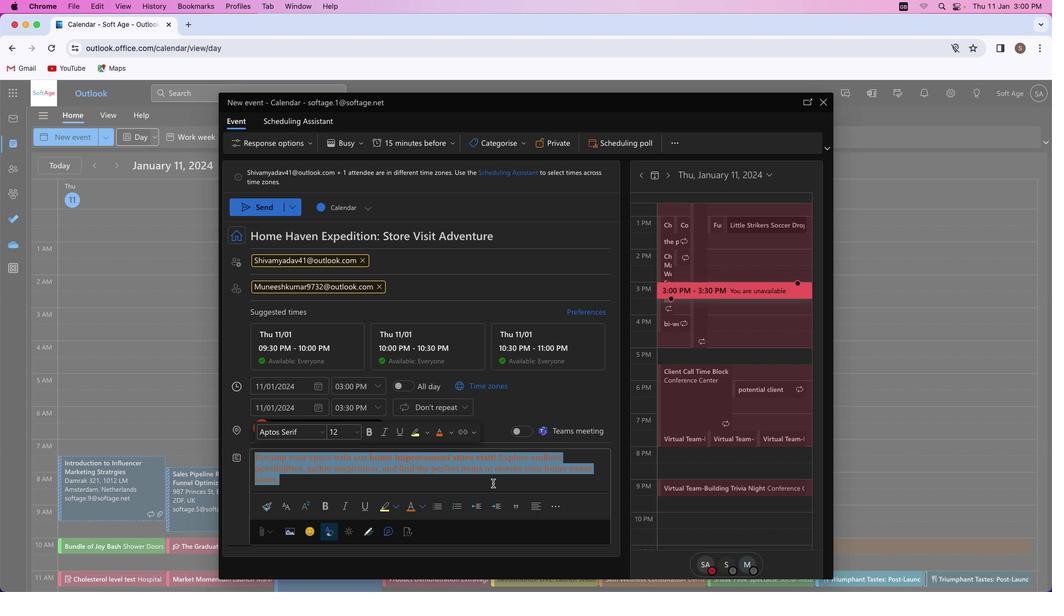 
Action: Mouse moved to (367, 489)
Screenshot: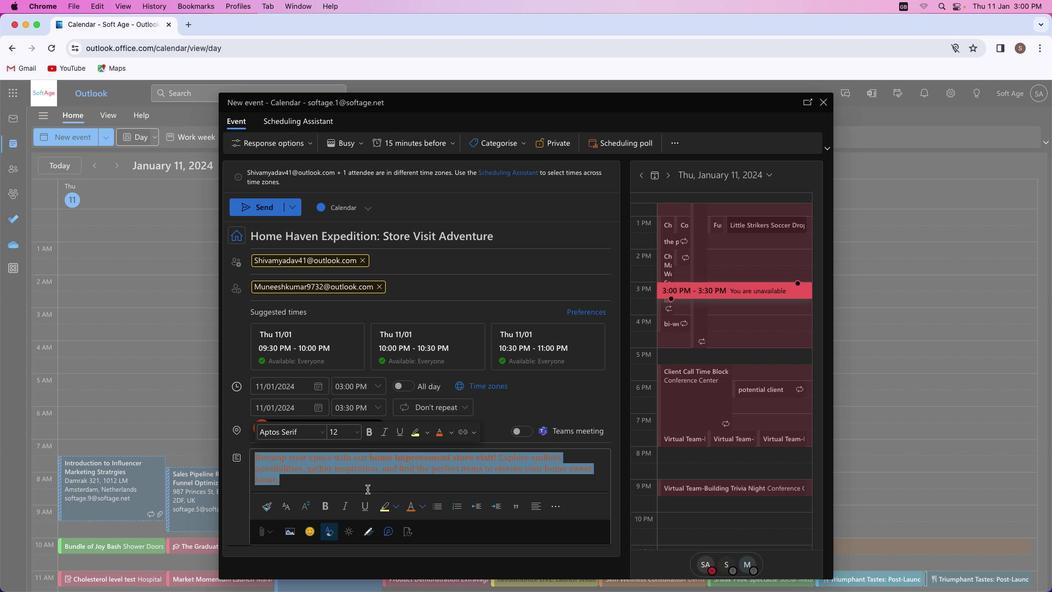 
Action: Mouse pressed left at (367, 489)
Screenshot: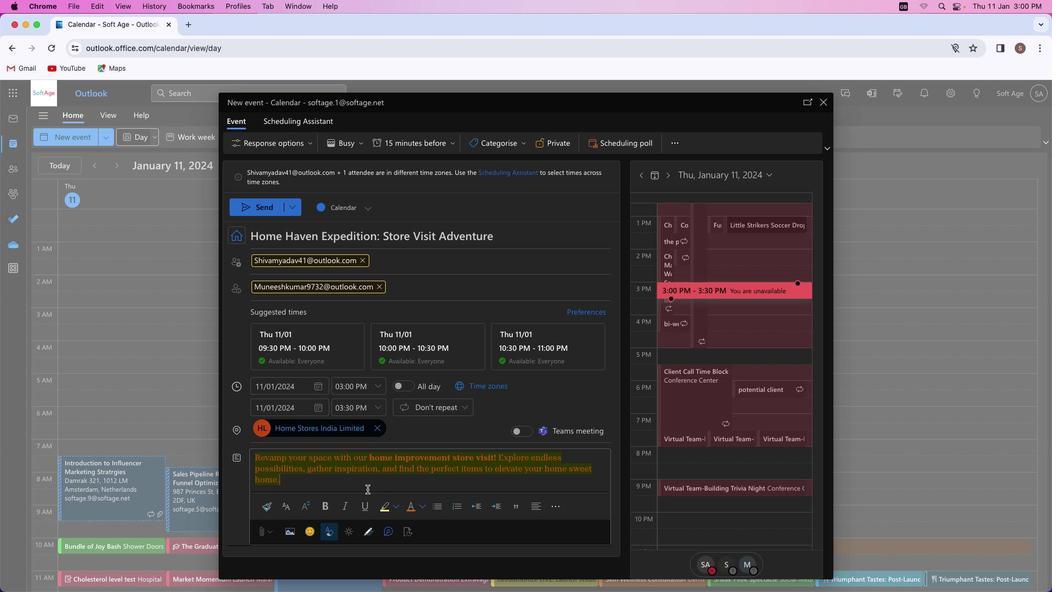 
Action: Mouse moved to (494, 457)
Screenshot: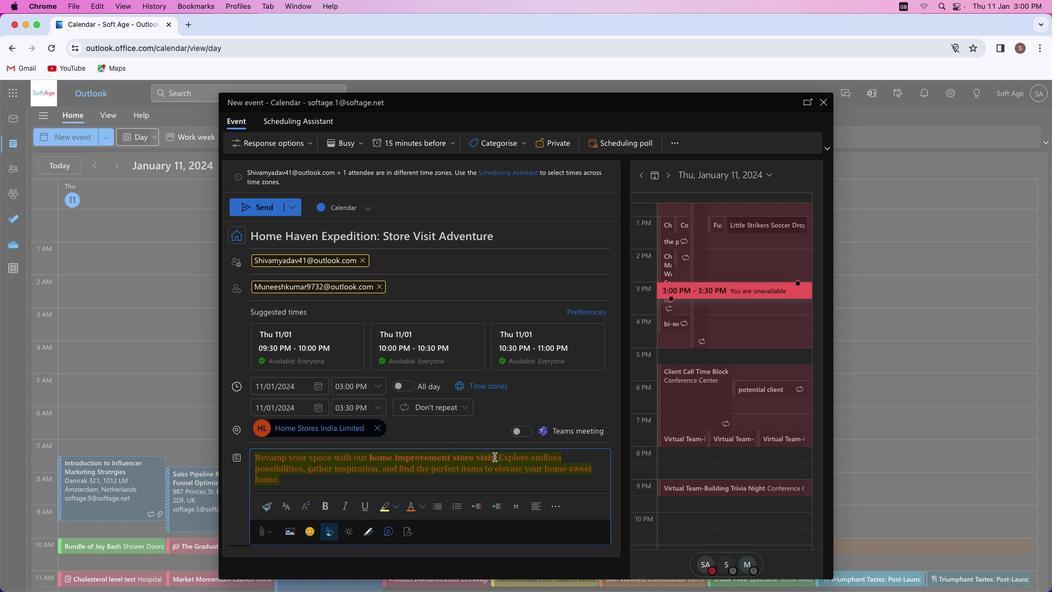 
Action: Mouse pressed left at (494, 457)
Screenshot: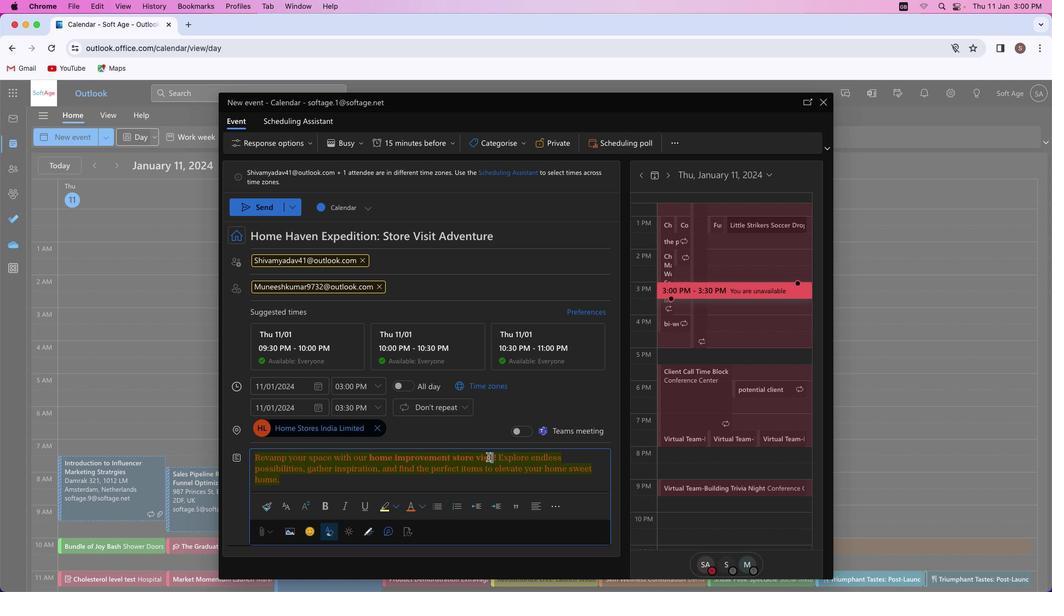 
Action: Mouse moved to (564, 438)
Screenshot: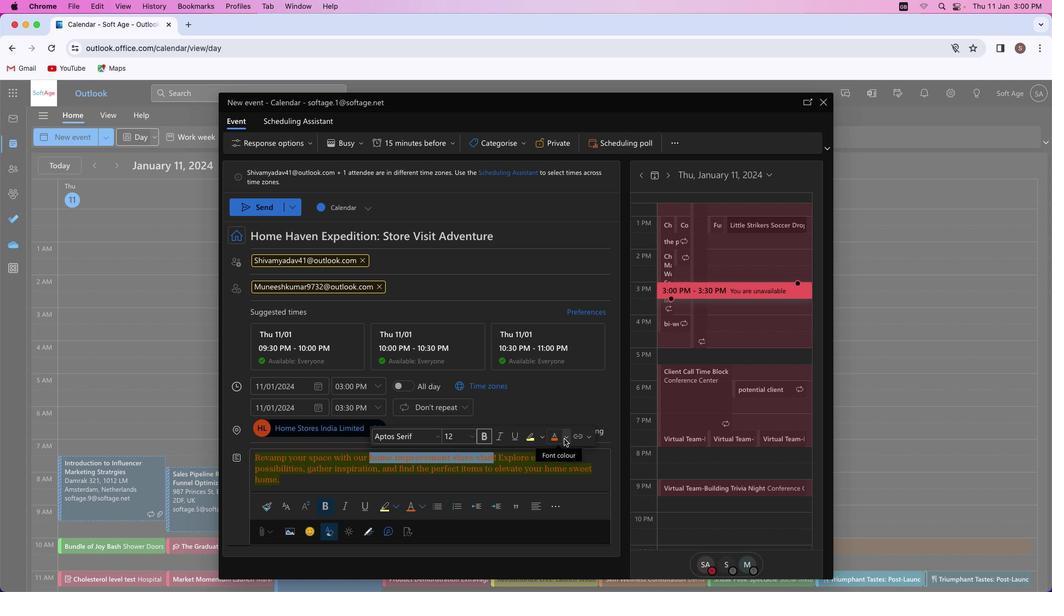 
Action: Mouse pressed left at (564, 438)
Screenshot: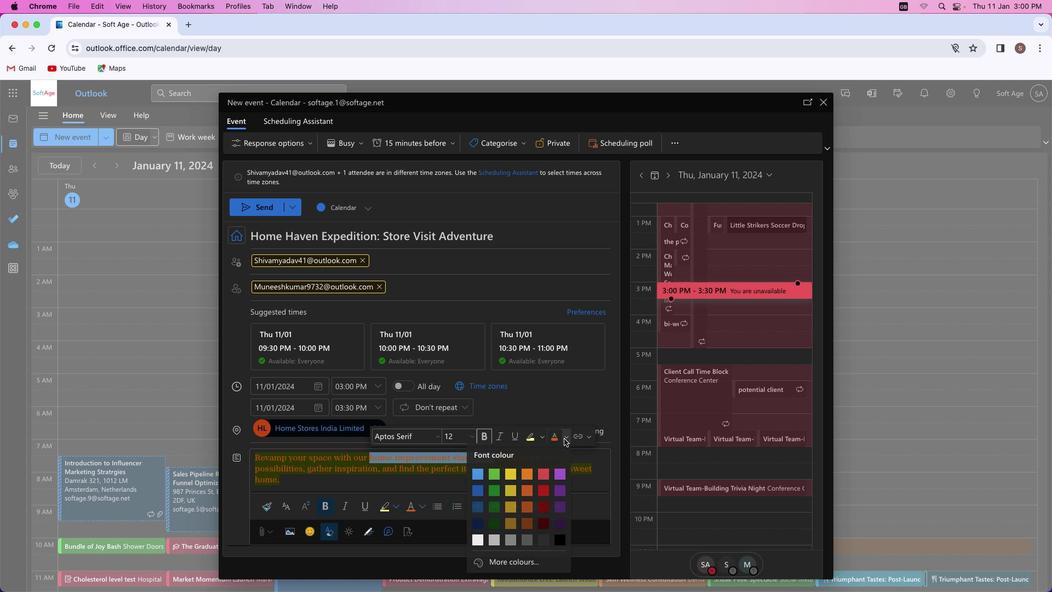
Action: Mouse moved to (559, 475)
Screenshot: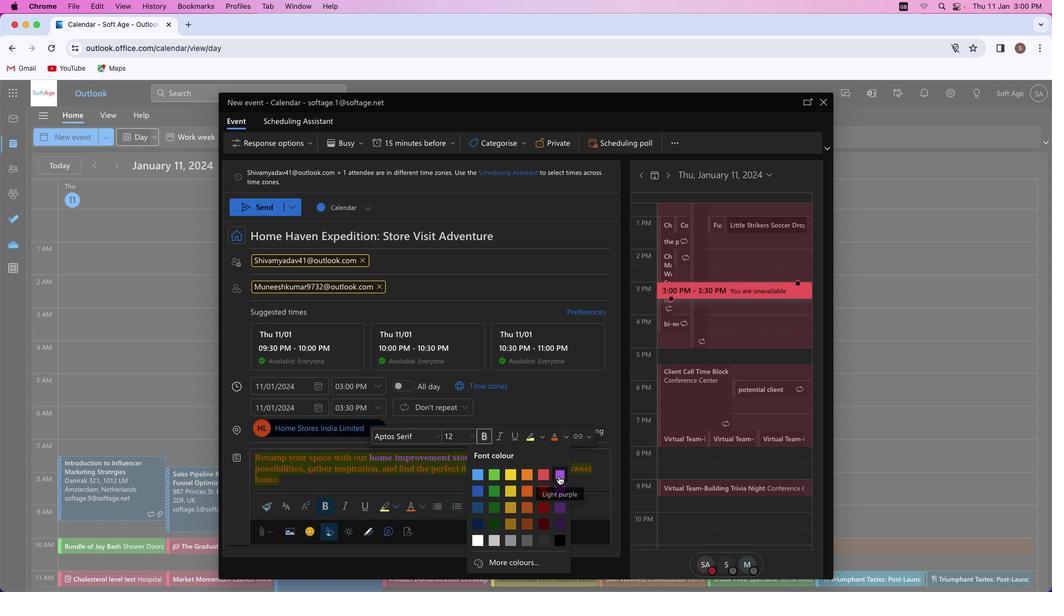 
Action: Mouse pressed left at (559, 475)
Screenshot: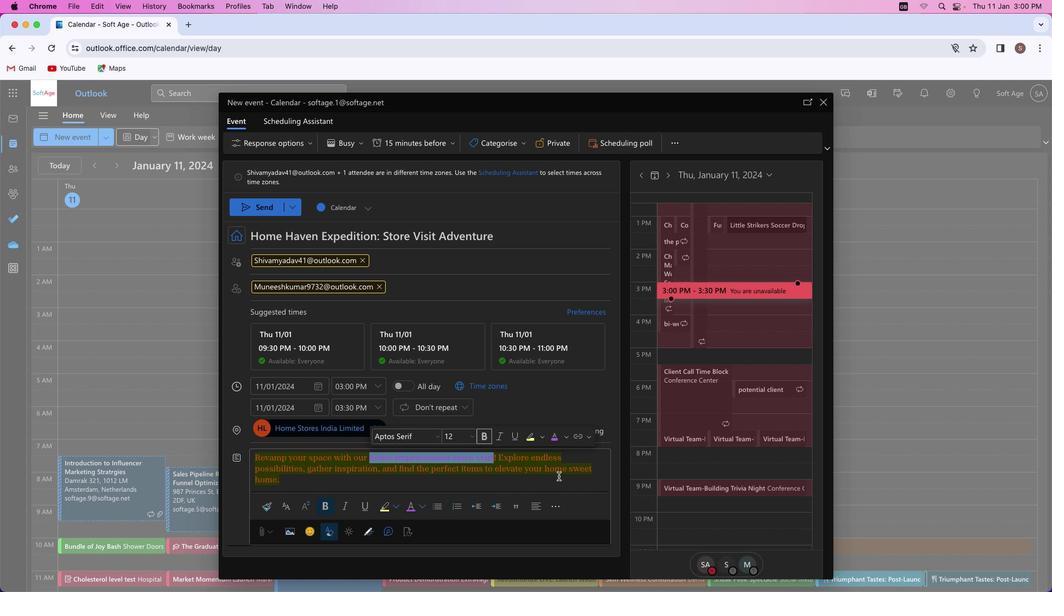 
Action: Mouse moved to (557, 475)
Screenshot: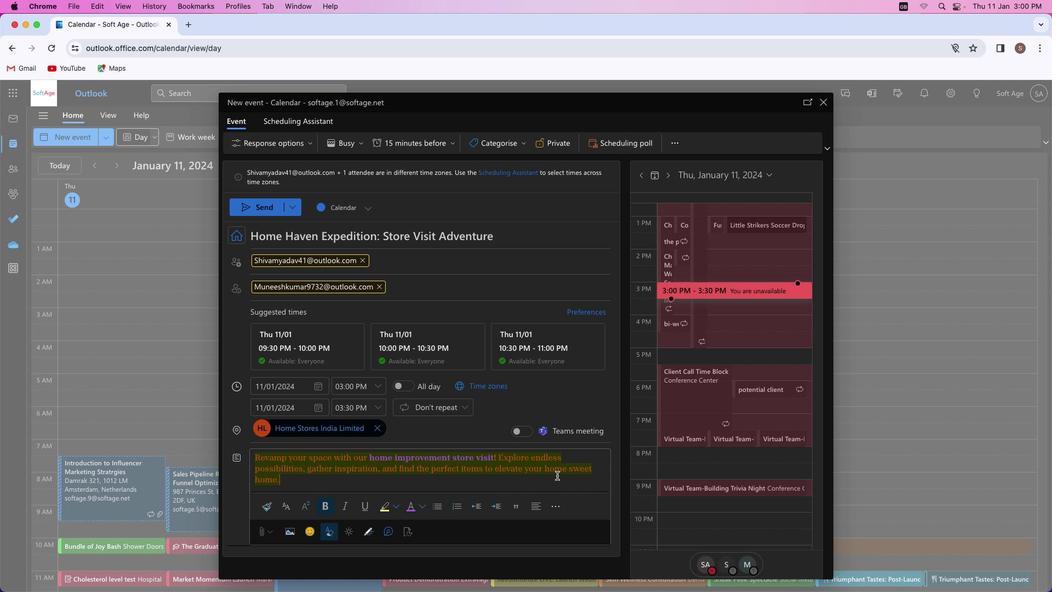 
Action: Mouse pressed left at (557, 475)
Screenshot: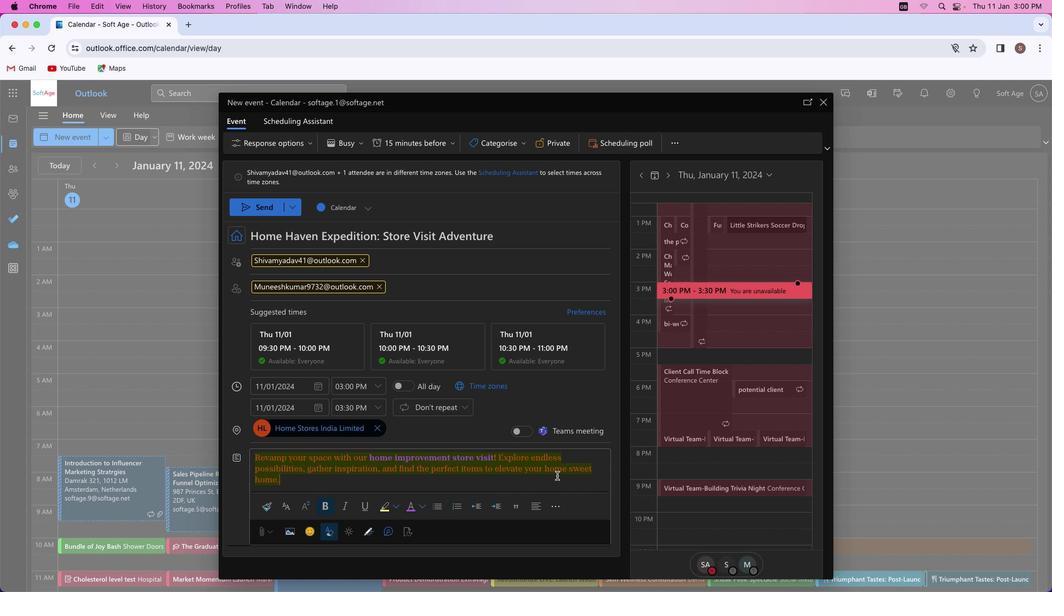 
Action: Mouse moved to (509, 142)
Screenshot: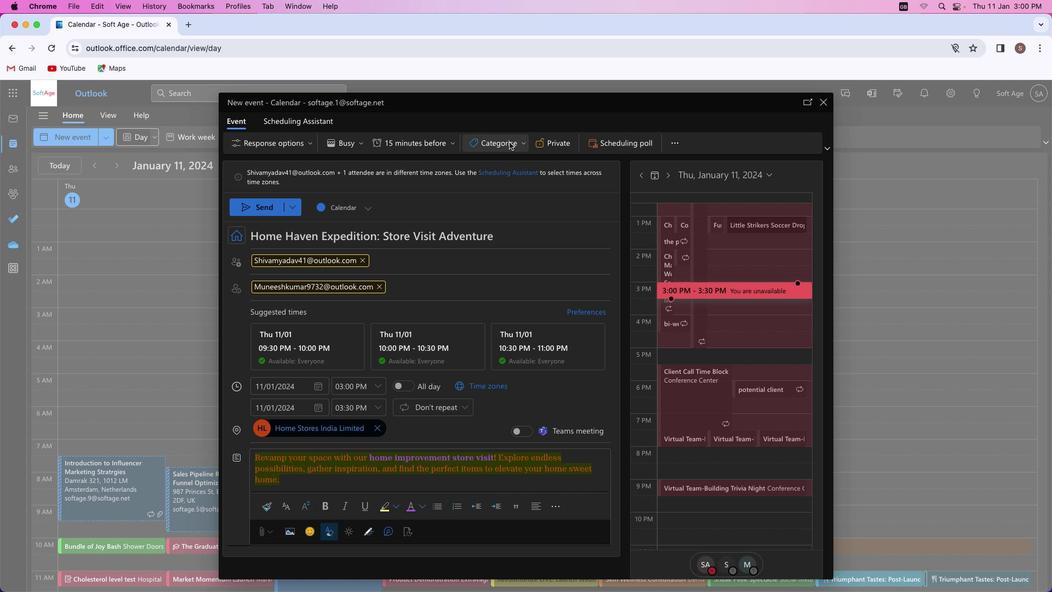 
Action: Mouse pressed left at (509, 142)
Screenshot: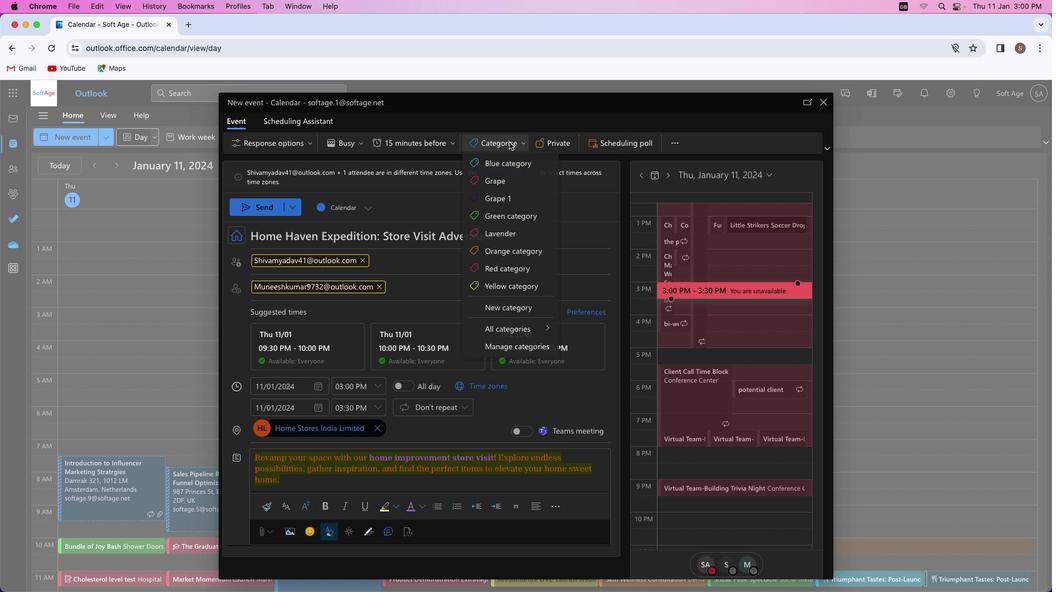 
Action: Mouse moved to (516, 237)
Screenshot: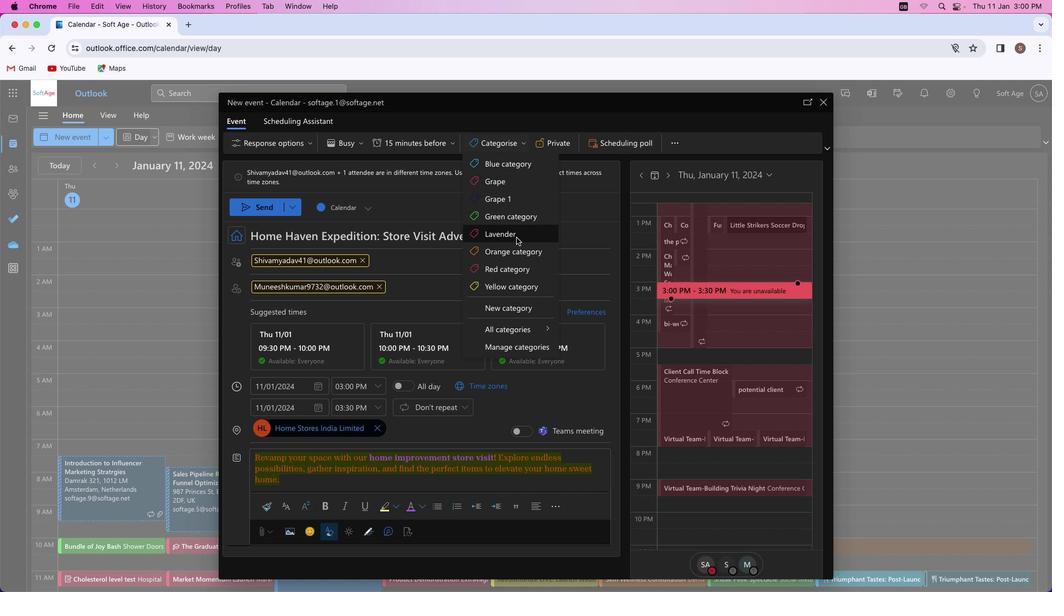 
Action: Mouse pressed left at (516, 237)
Screenshot: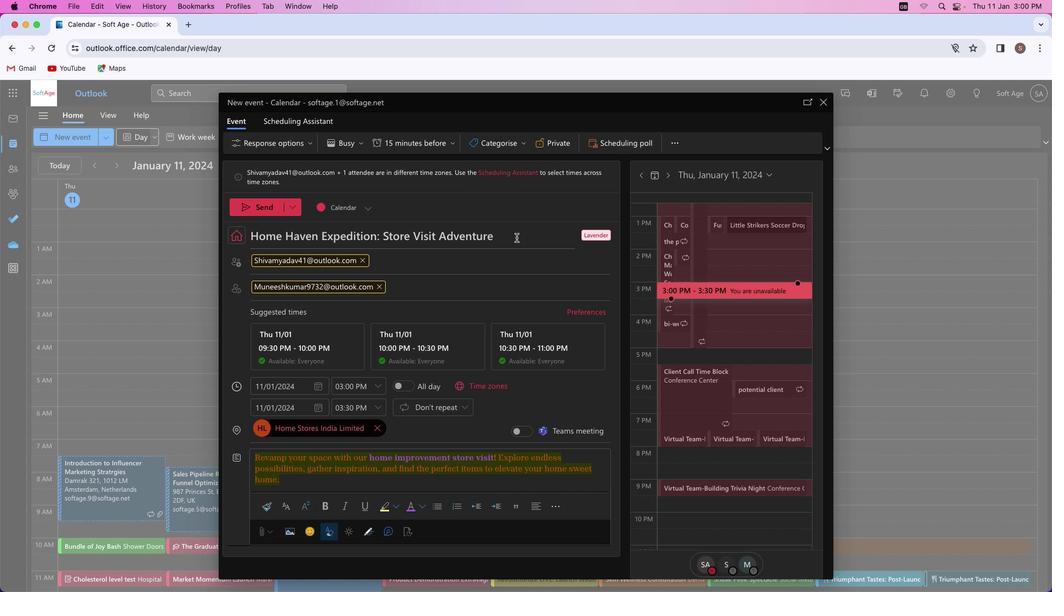 
Action: Mouse moved to (260, 207)
Screenshot: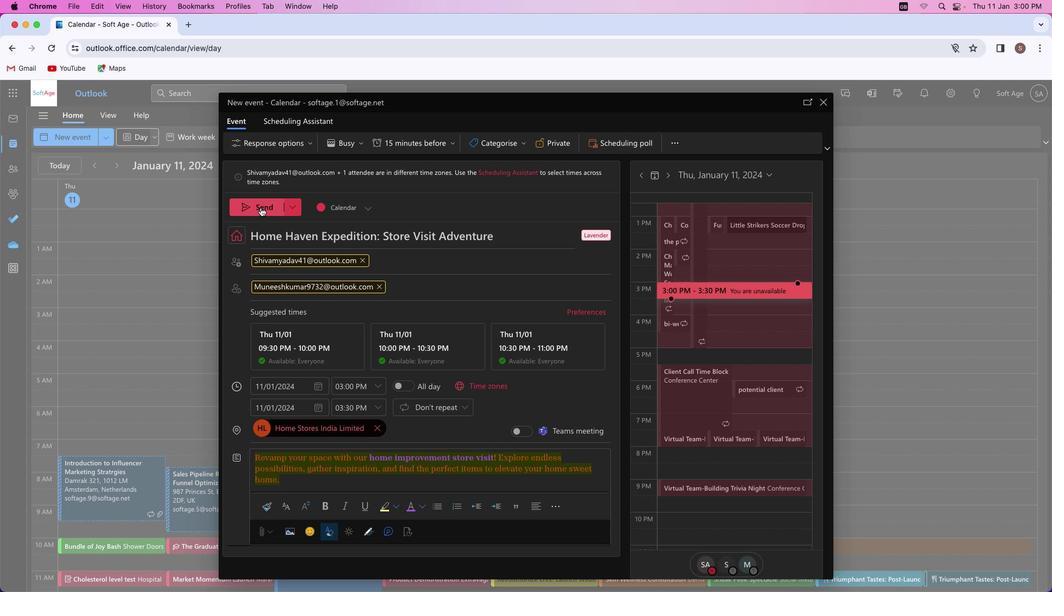 
Action: Mouse pressed left at (260, 207)
Screenshot: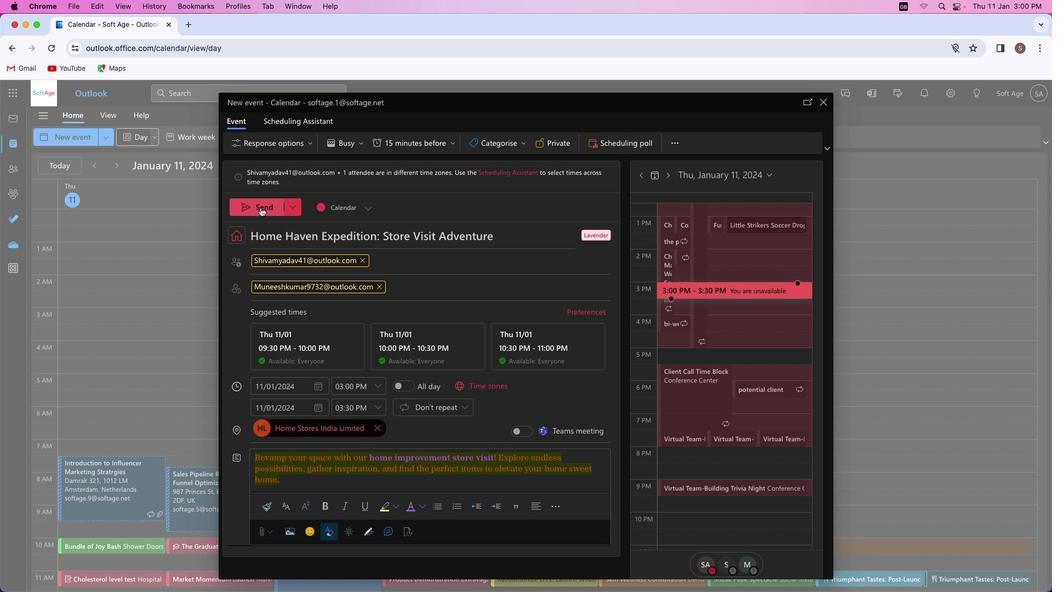 
Action: Mouse moved to (491, 378)
Screenshot: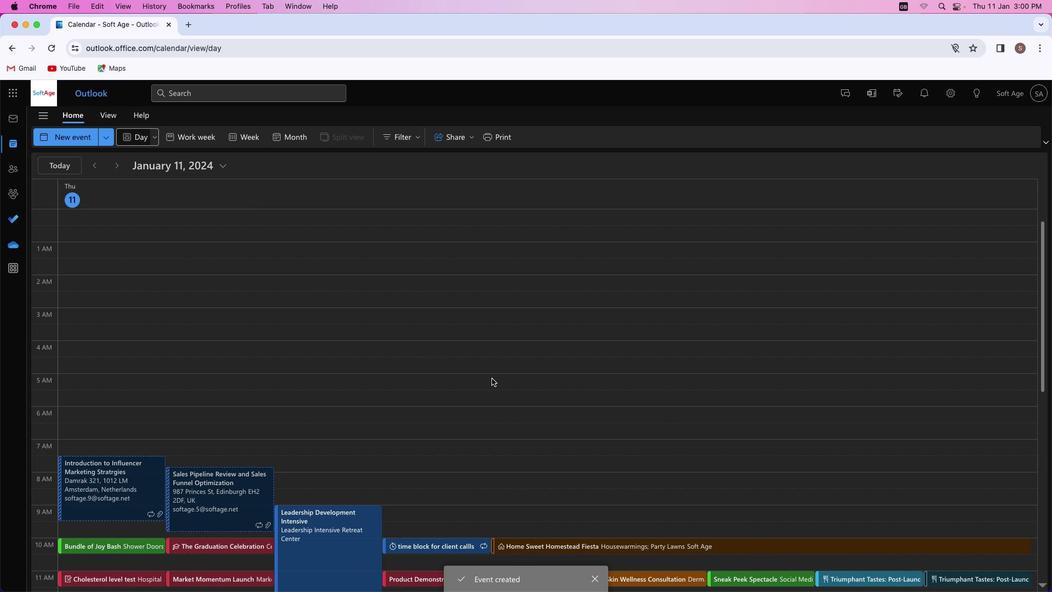 
